 Task: For heading Use Georgia with blue  colour & bold.  font size for heading26,  'Change the font style of data to'Georgia and font size to 18,  Change the alignment of both headline & data to Align right In the sheet  BankTransactions templatesbook
Action: Mouse moved to (132, 153)
Screenshot: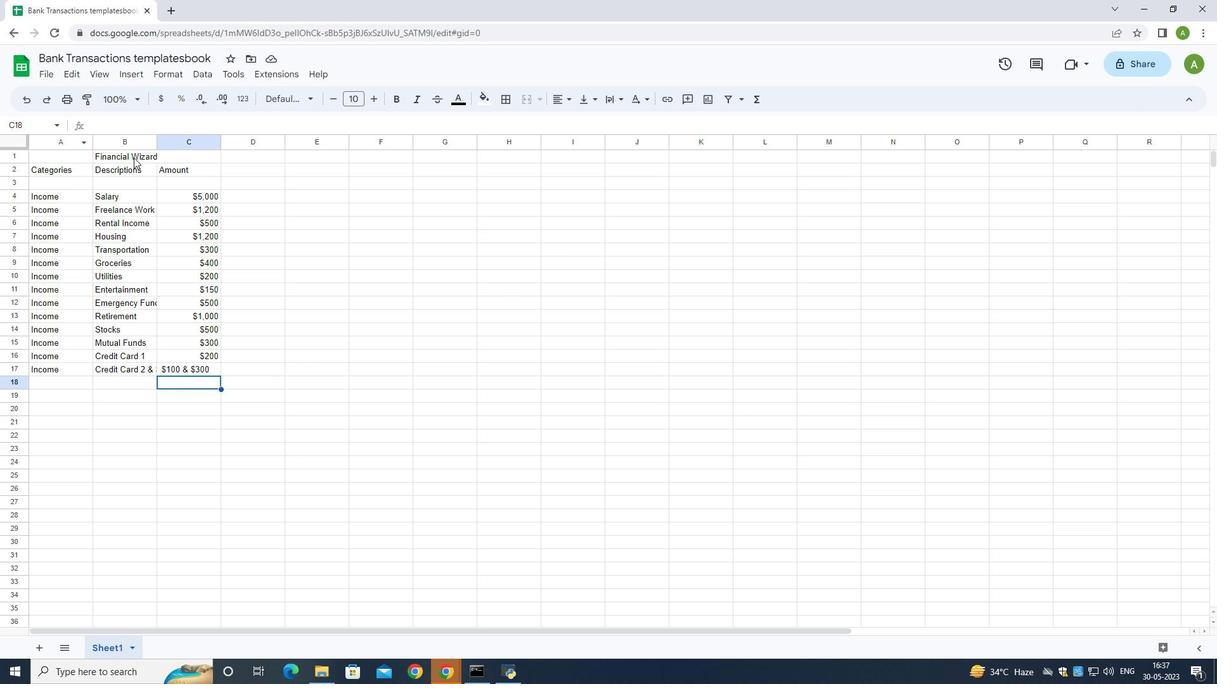 
Action: Mouse pressed left at (132, 153)
Screenshot: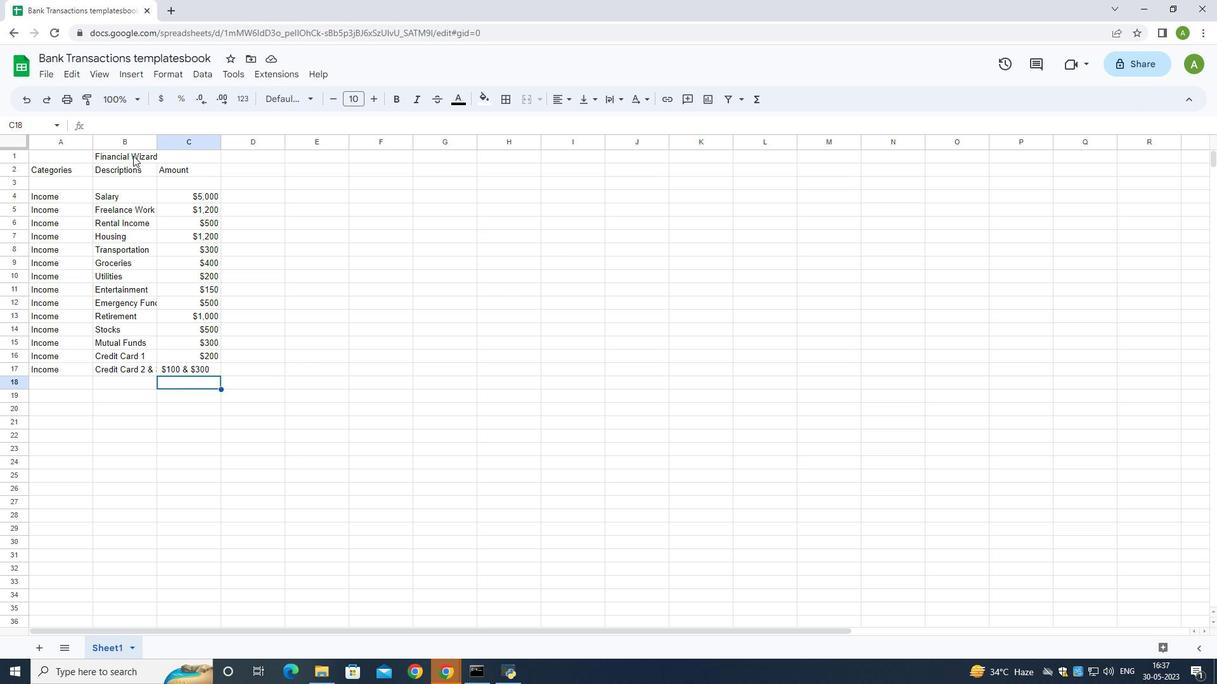 
Action: Mouse moved to (299, 97)
Screenshot: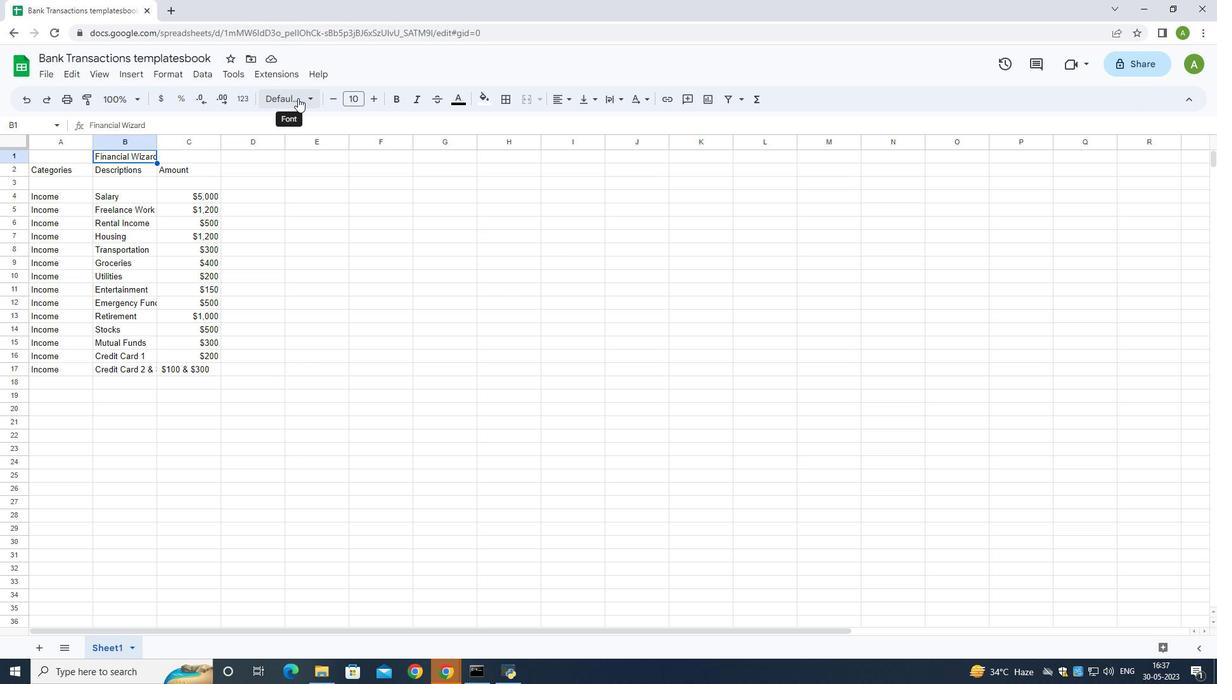 
Action: Mouse pressed left at (299, 97)
Screenshot: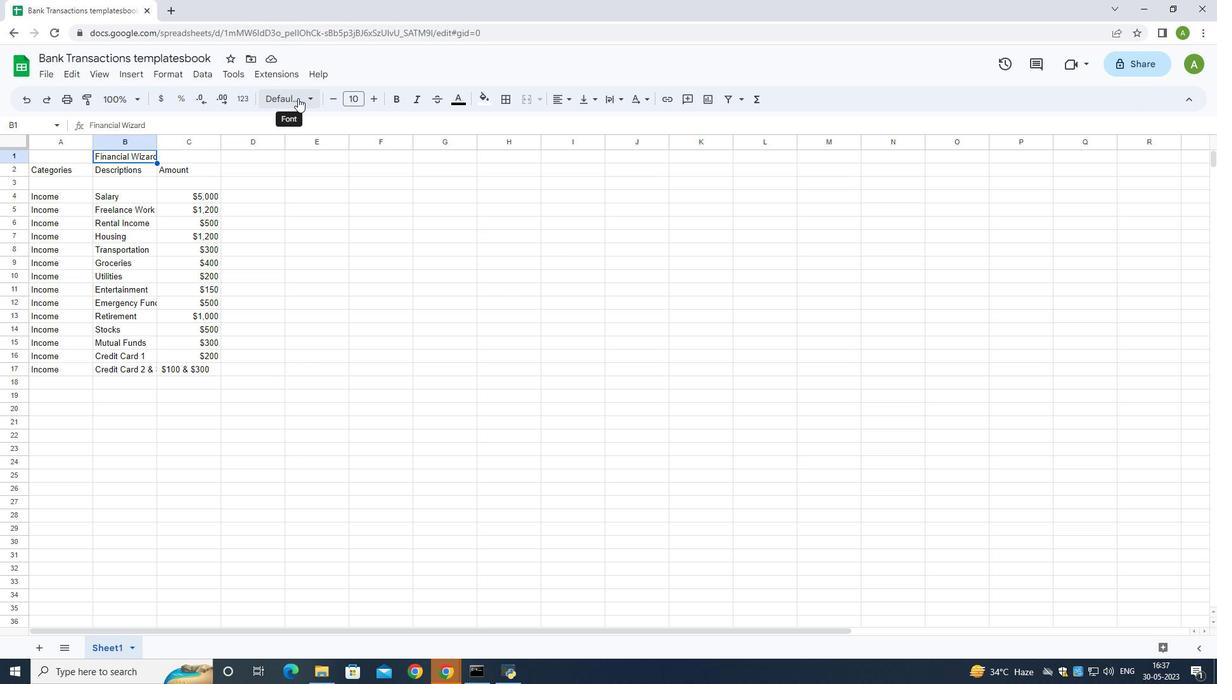 
Action: Mouse moved to (308, 507)
Screenshot: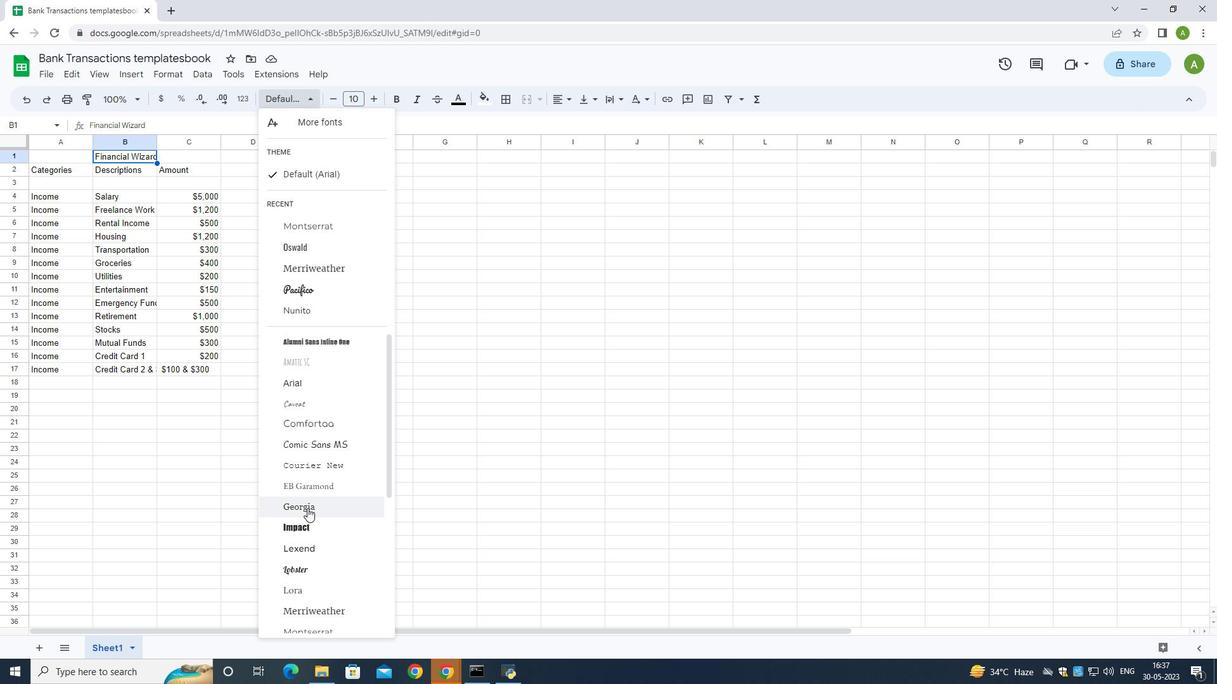 
Action: Mouse pressed left at (308, 507)
Screenshot: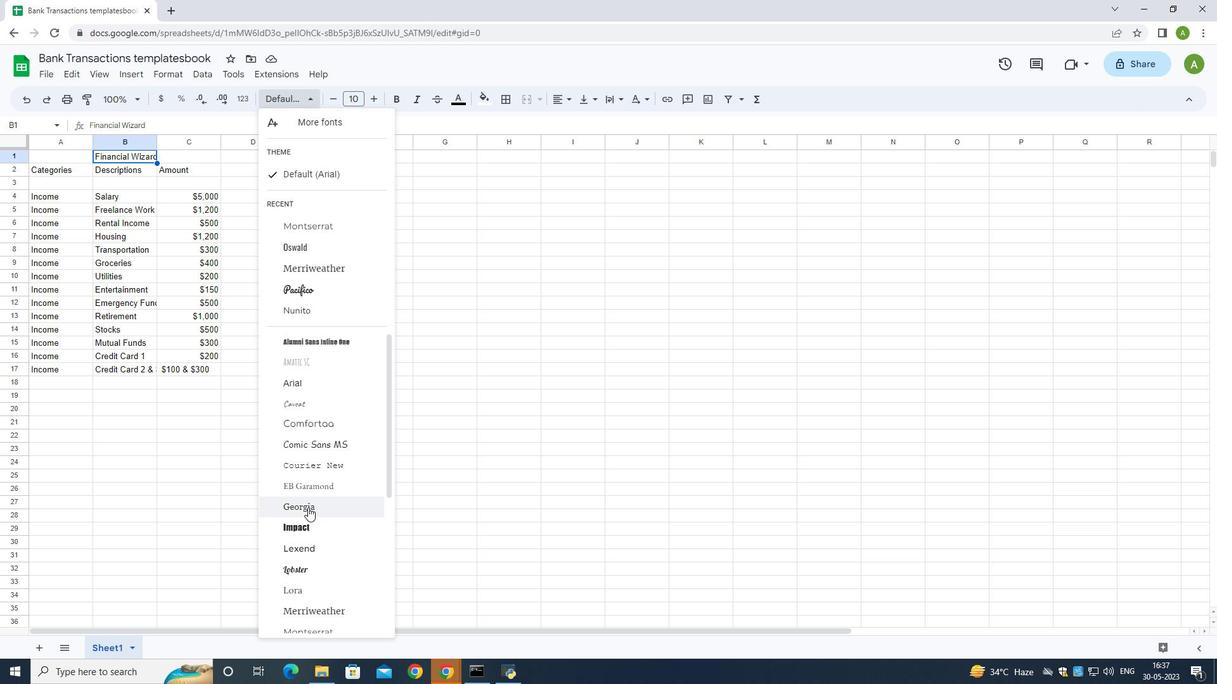 
Action: Mouse moved to (453, 109)
Screenshot: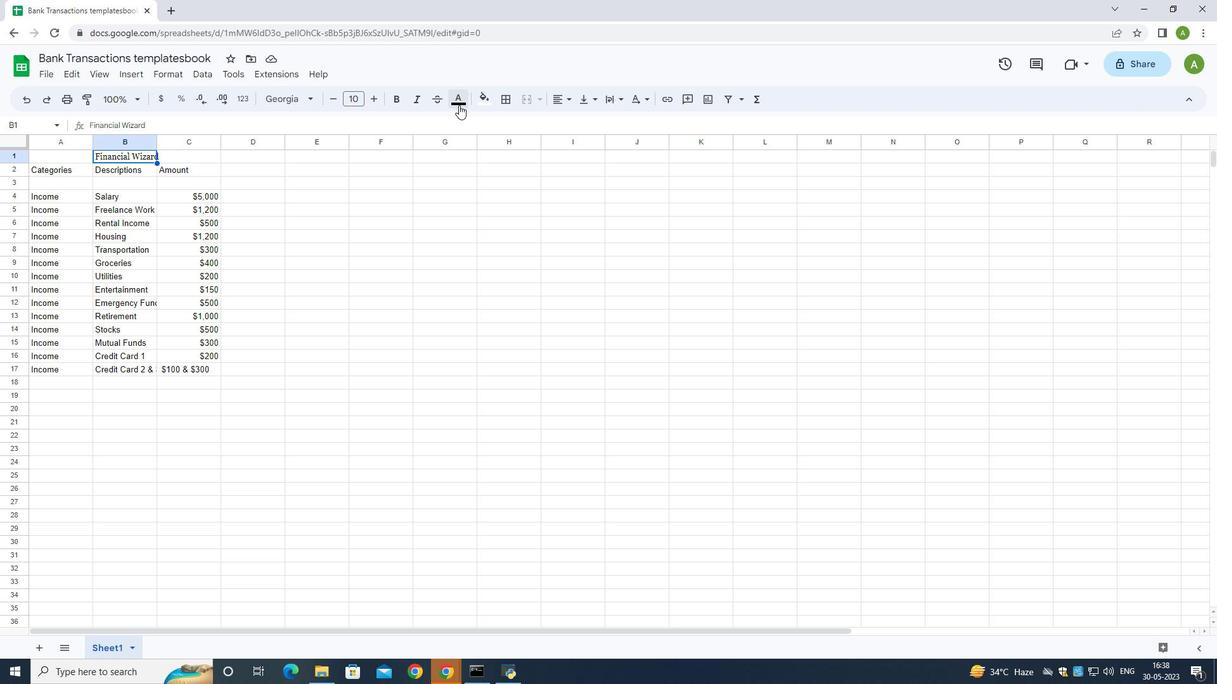 
Action: Mouse pressed left at (453, 109)
Screenshot: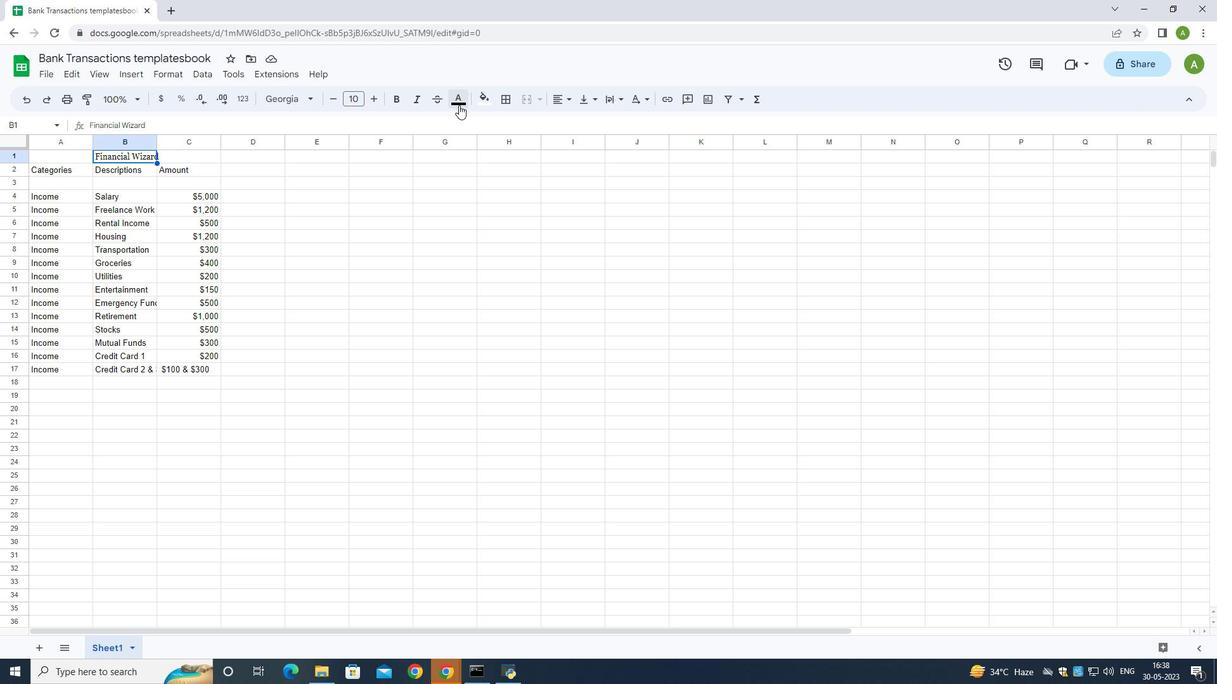 
Action: Mouse moved to (544, 212)
Screenshot: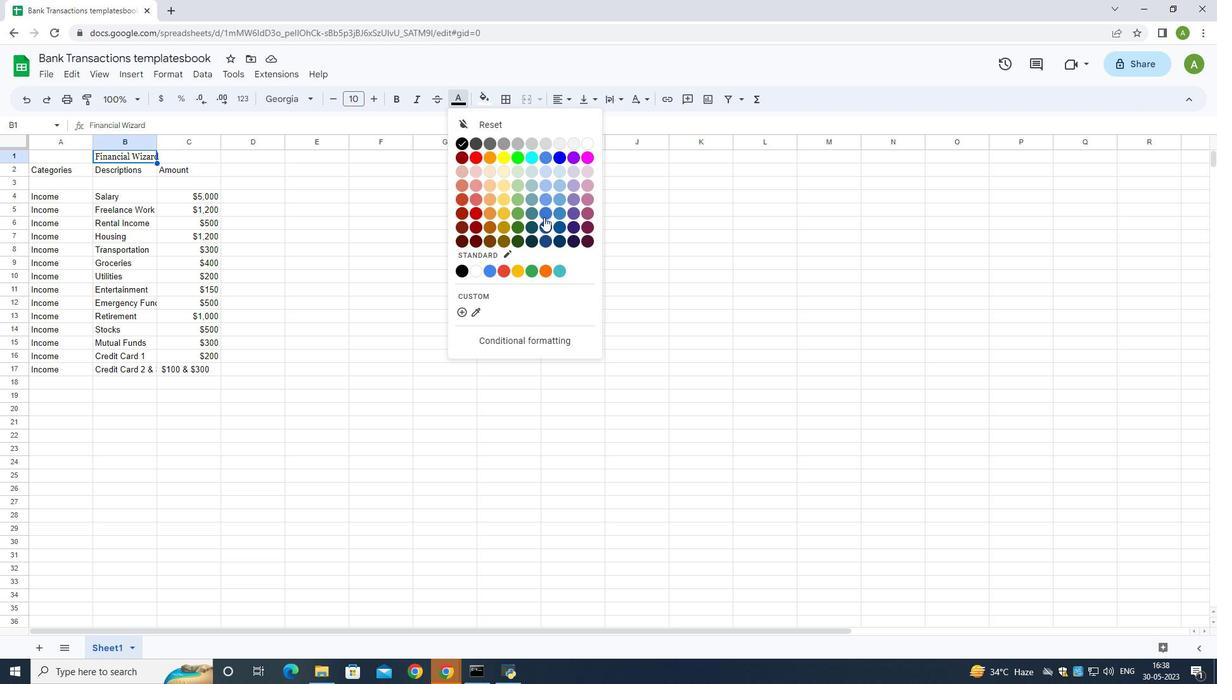 
Action: Mouse pressed left at (544, 212)
Screenshot: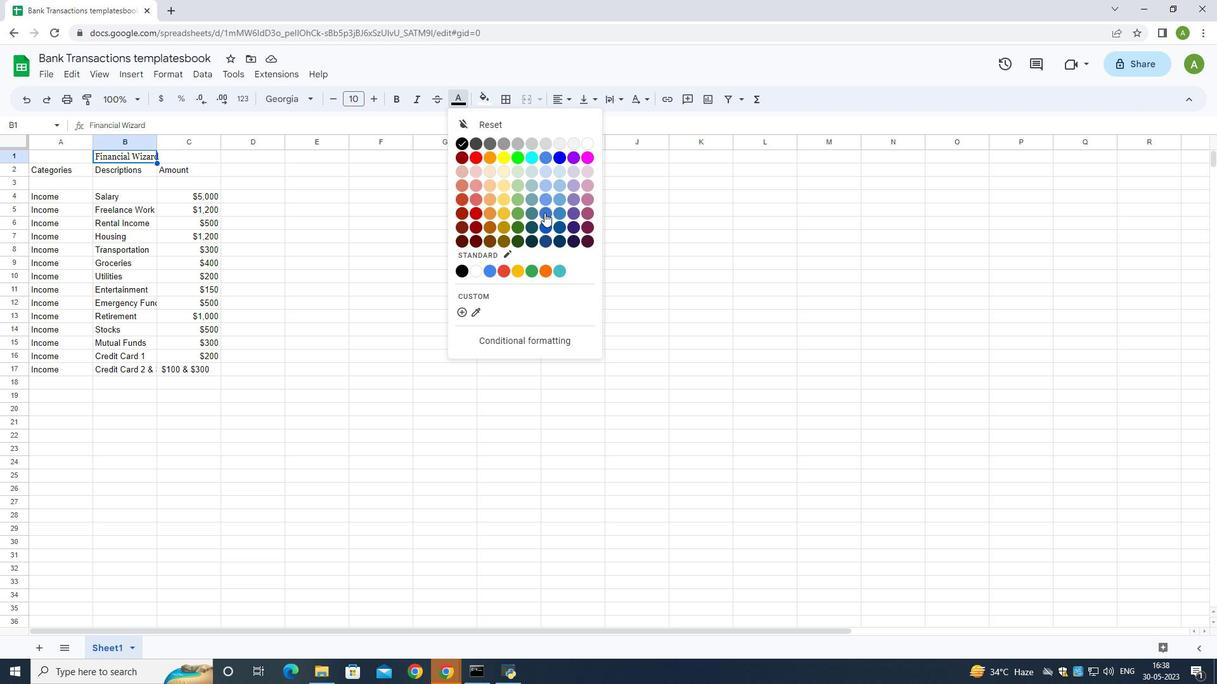
Action: Mouse moved to (165, 73)
Screenshot: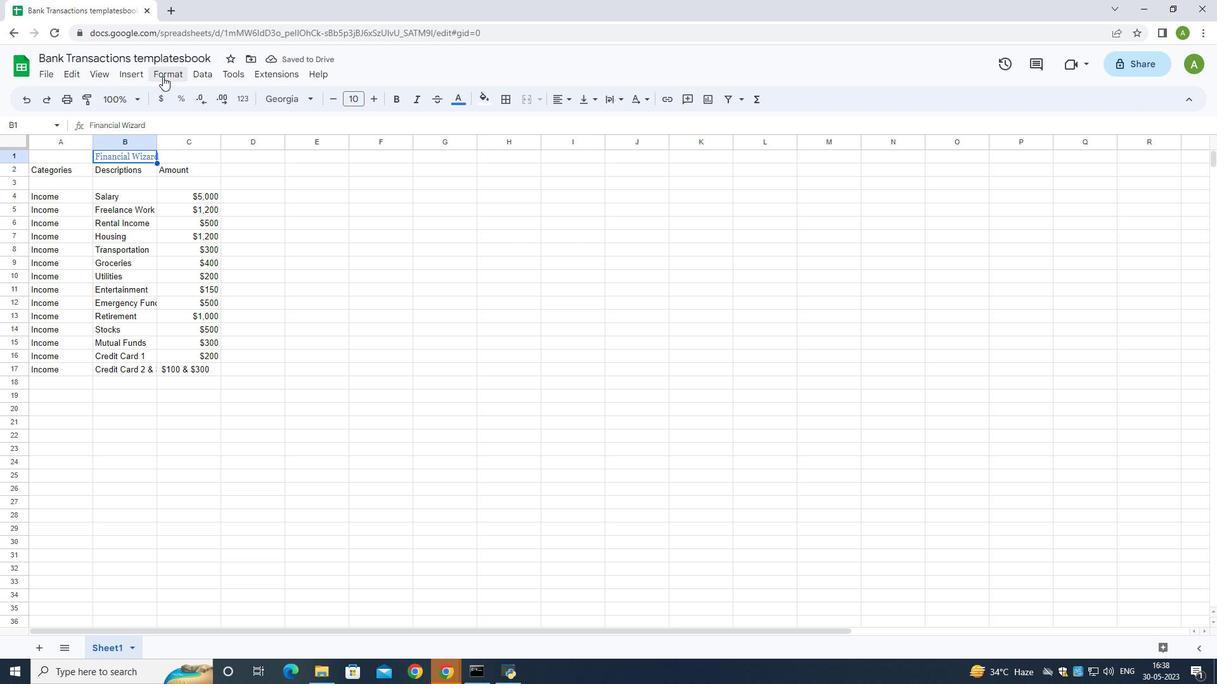 
Action: Mouse pressed left at (165, 73)
Screenshot: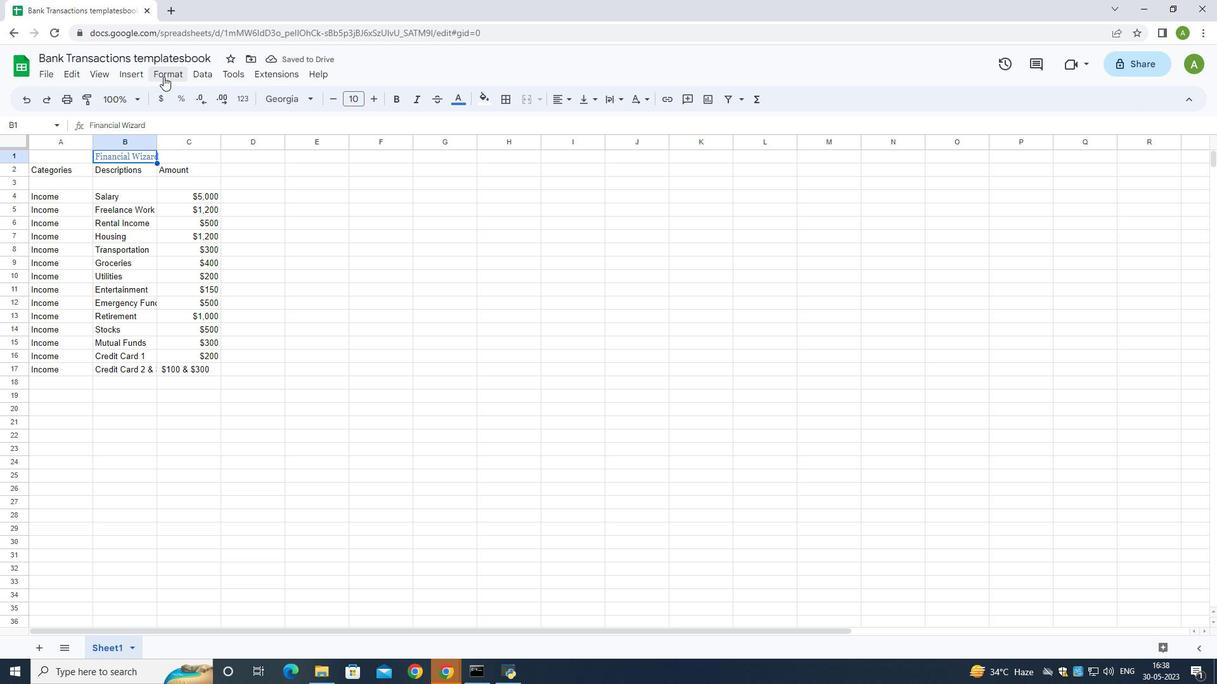 
Action: Mouse moved to (382, 152)
Screenshot: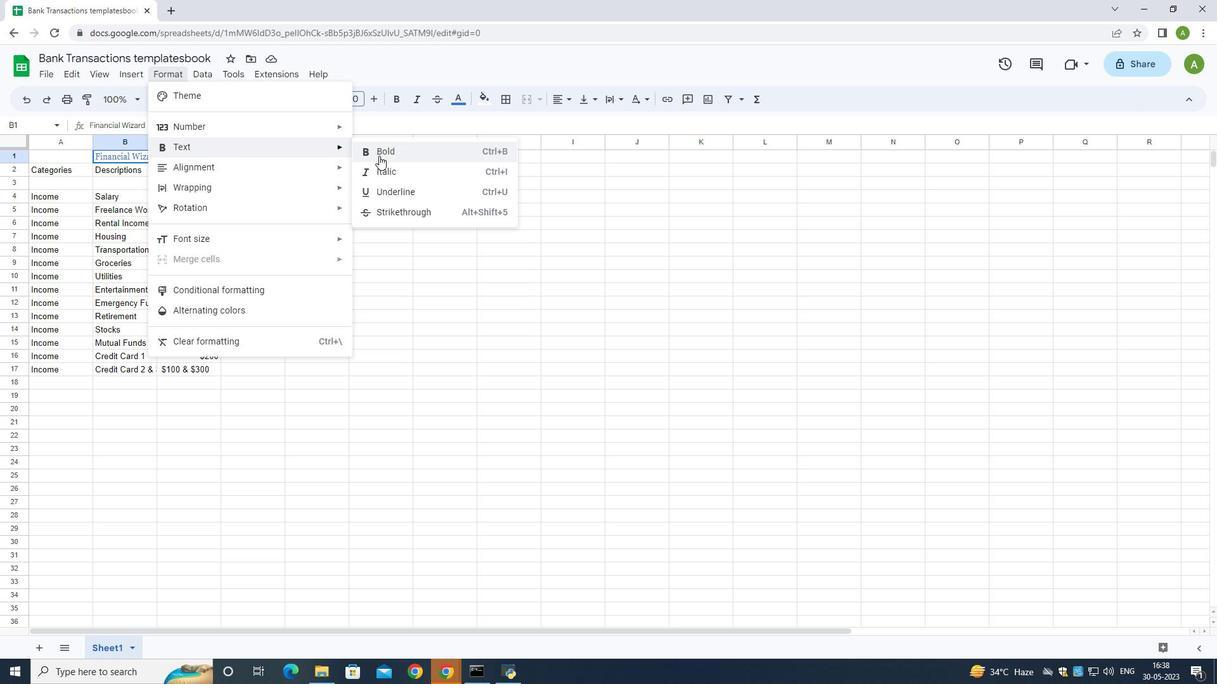 
Action: Mouse pressed left at (382, 152)
Screenshot: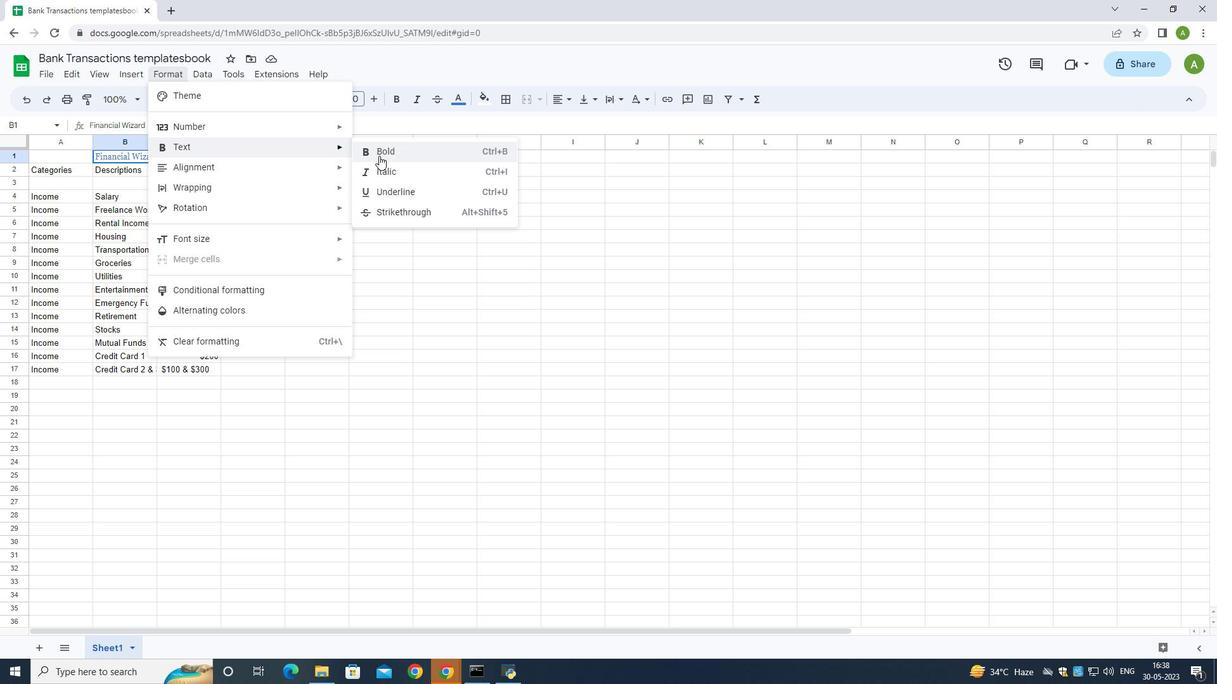 
Action: Mouse moved to (373, 101)
Screenshot: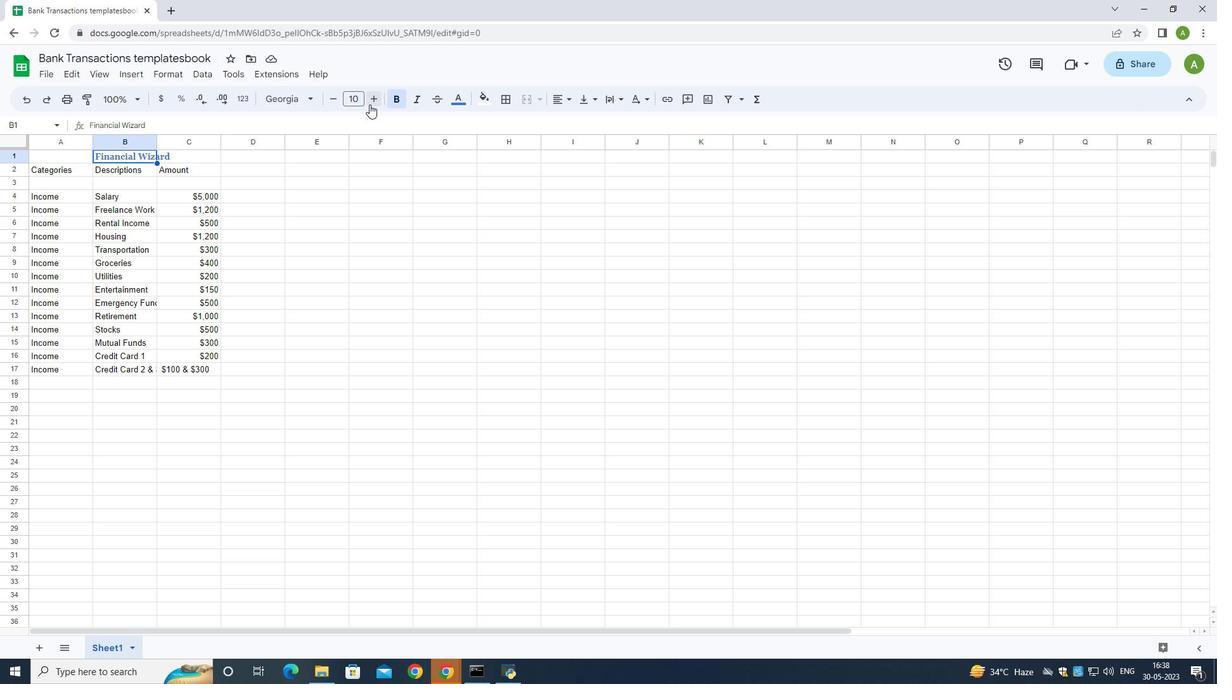 
Action: Mouse pressed left at (373, 101)
Screenshot: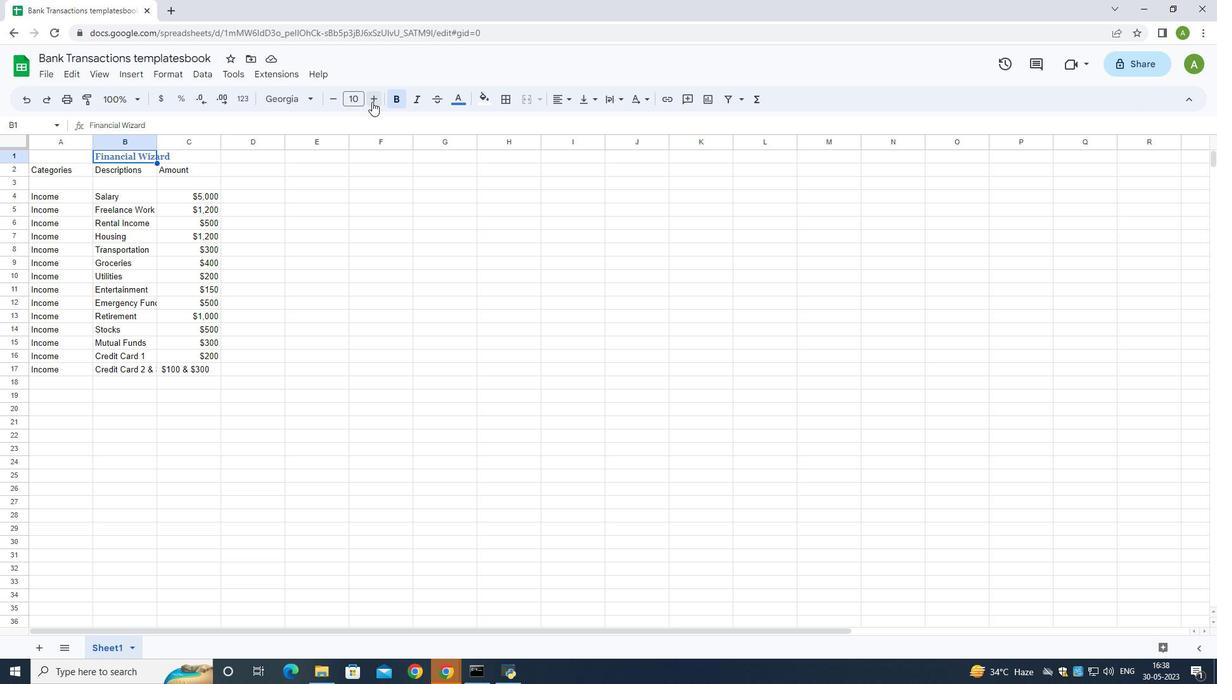 
Action: Mouse pressed left at (373, 101)
Screenshot: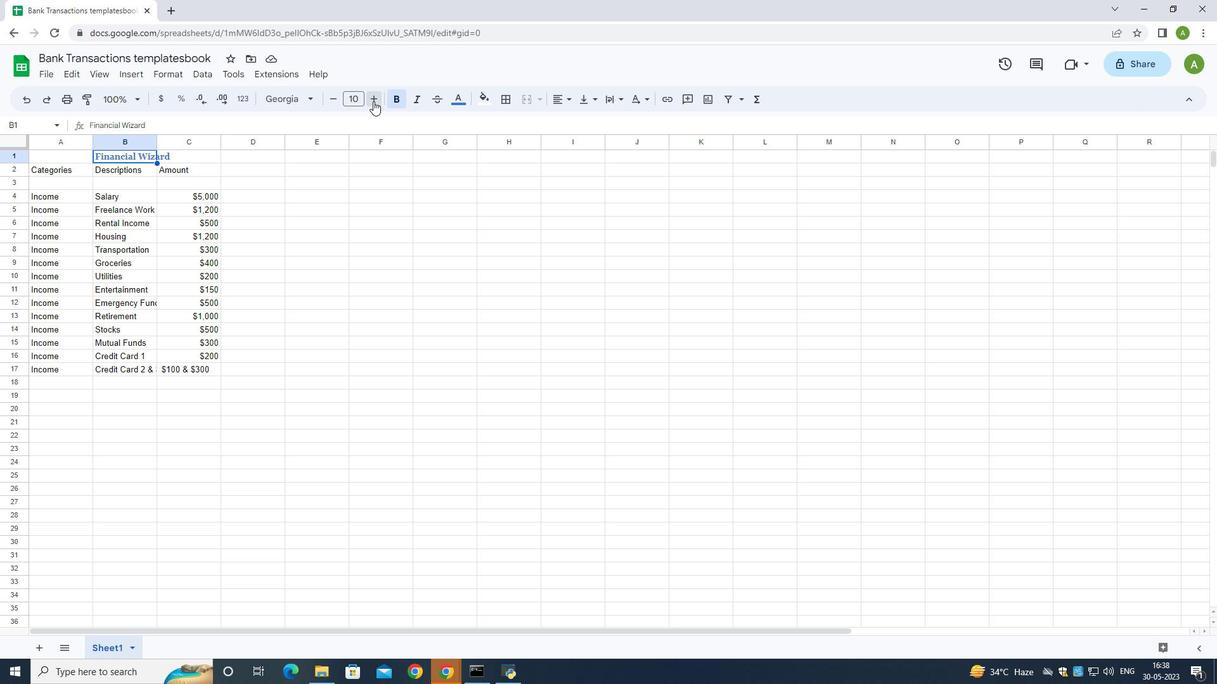 
Action: Mouse pressed left at (373, 101)
Screenshot: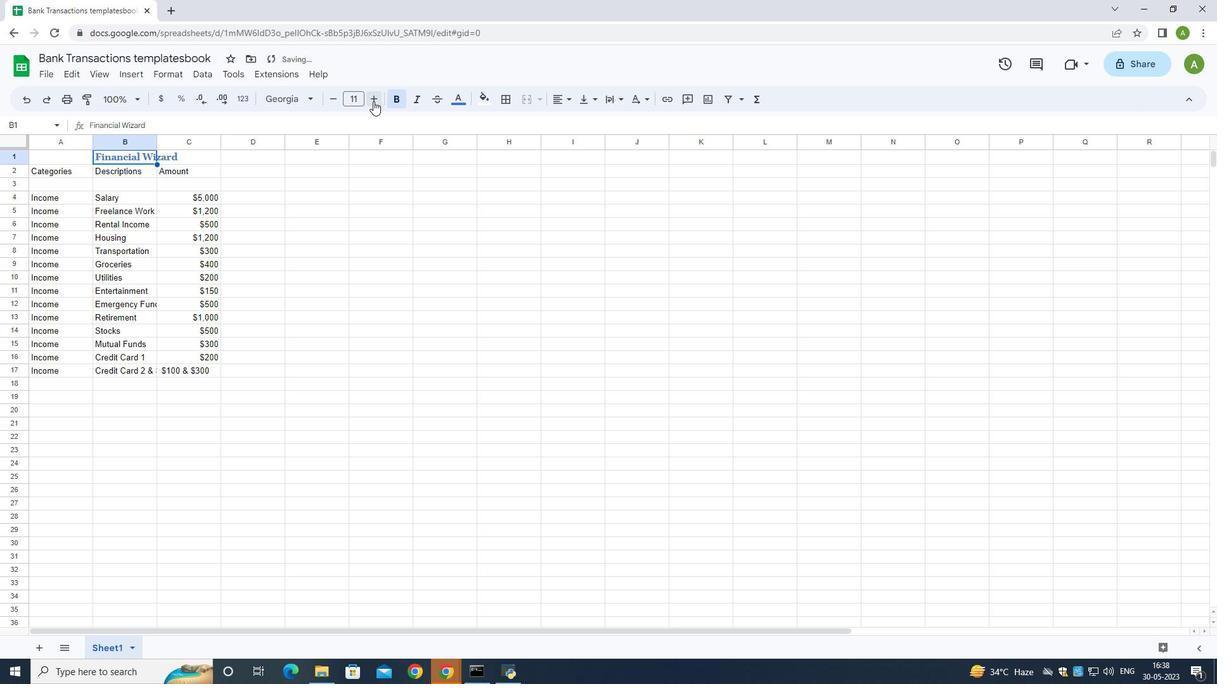 
Action: Mouse pressed left at (373, 101)
Screenshot: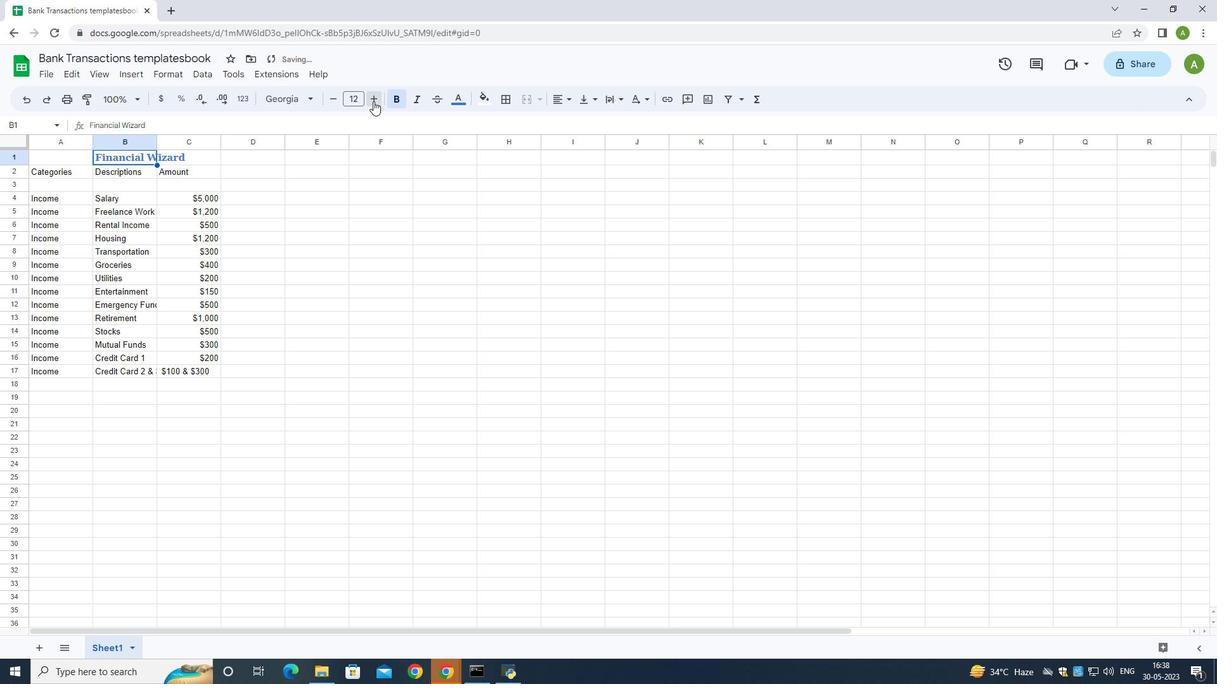 
Action: Mouse pressed left at (373, 101)
Screenshot: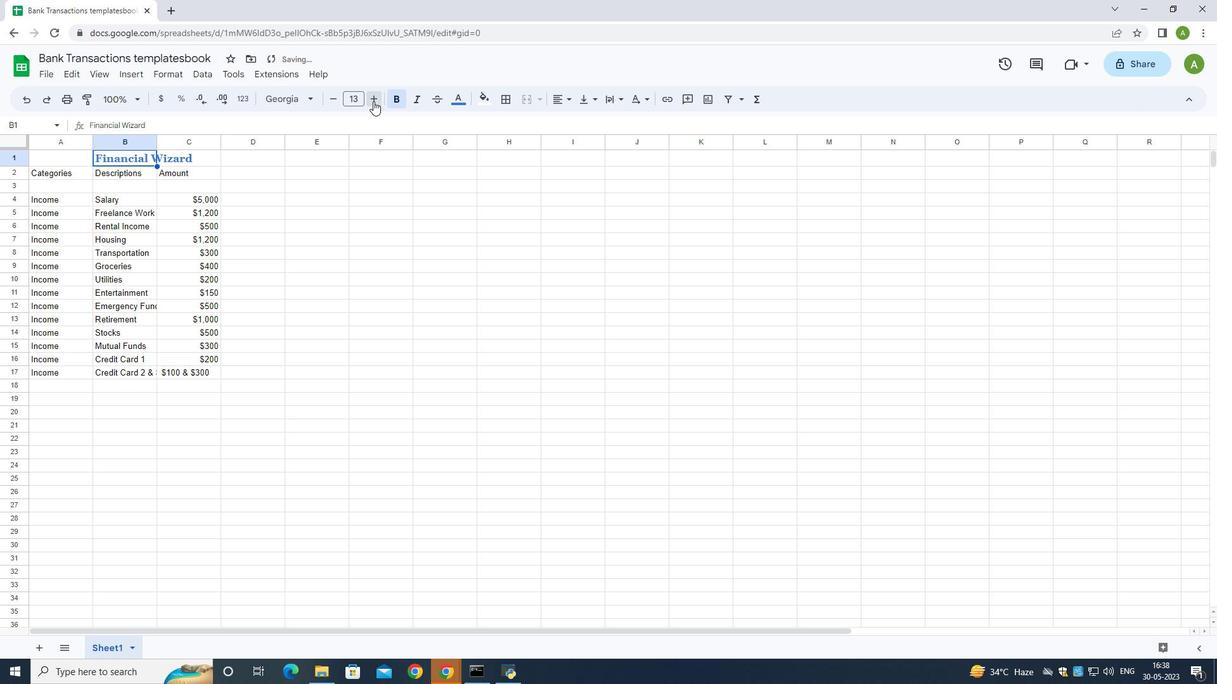 
Action: Mouse pressed left at (373, 101)
Screenshot: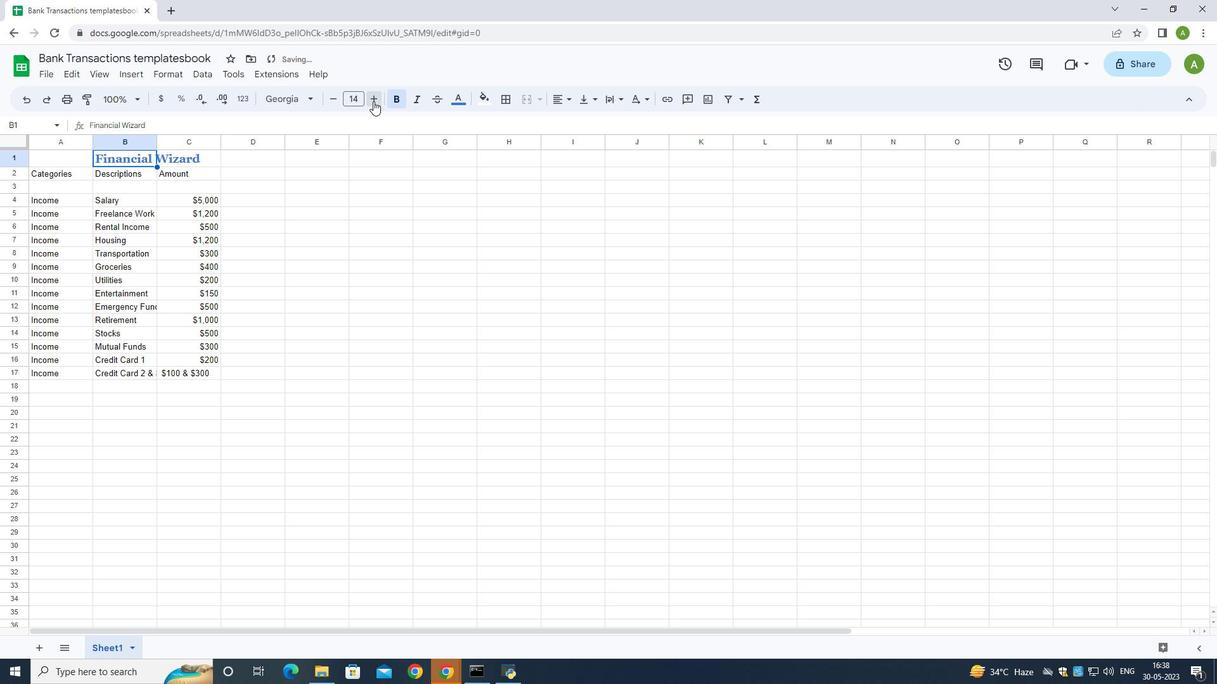 
Action: Mouse pressed left at (373, 101)
Screenshot: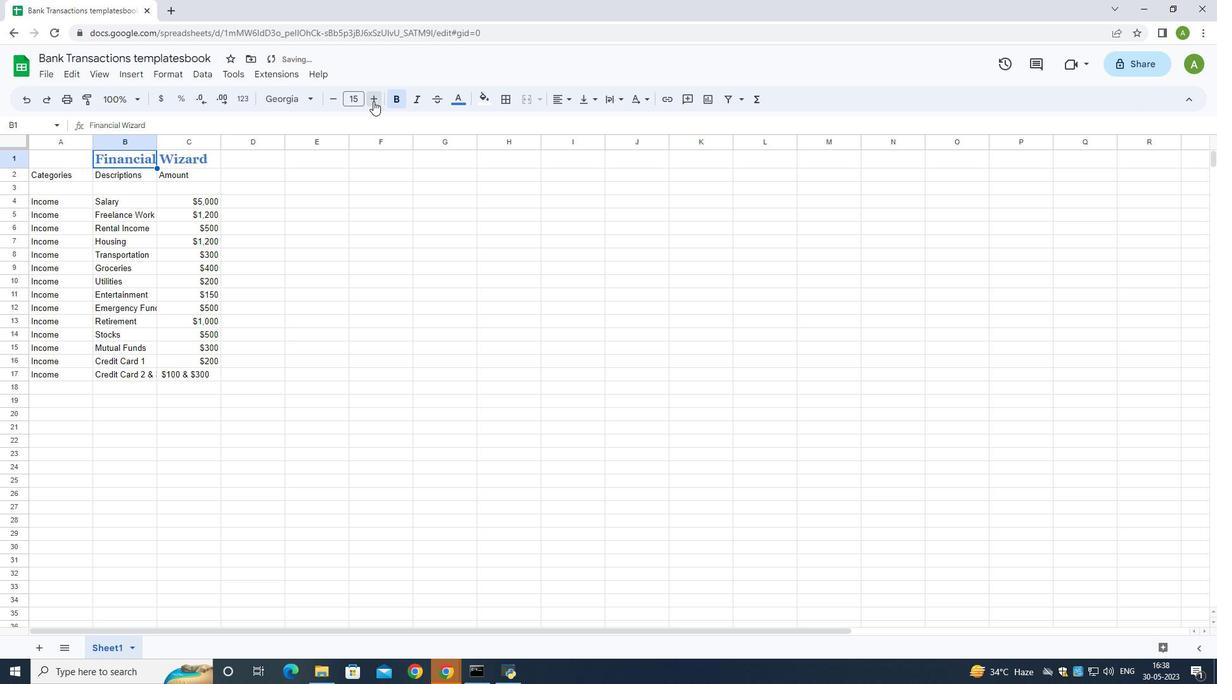 
Action: Mouse pressed left at (373, 101)
Screenshot: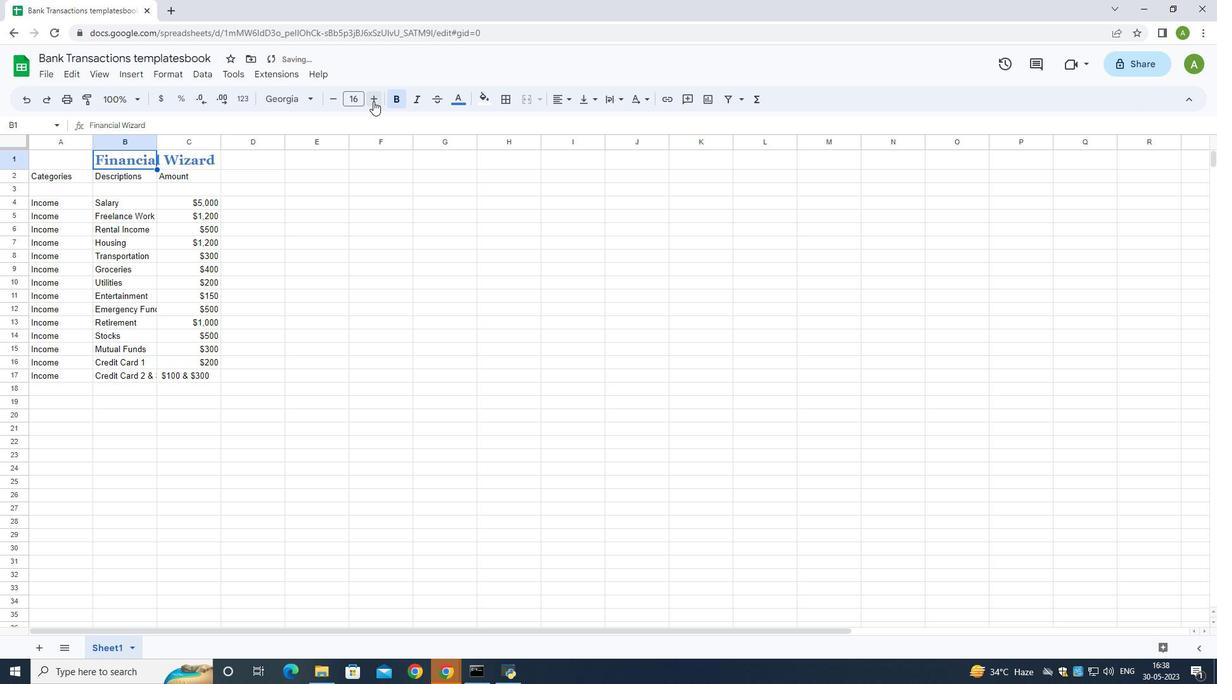 
Action: Mouse pressed left at (373, 101)
Screenshot: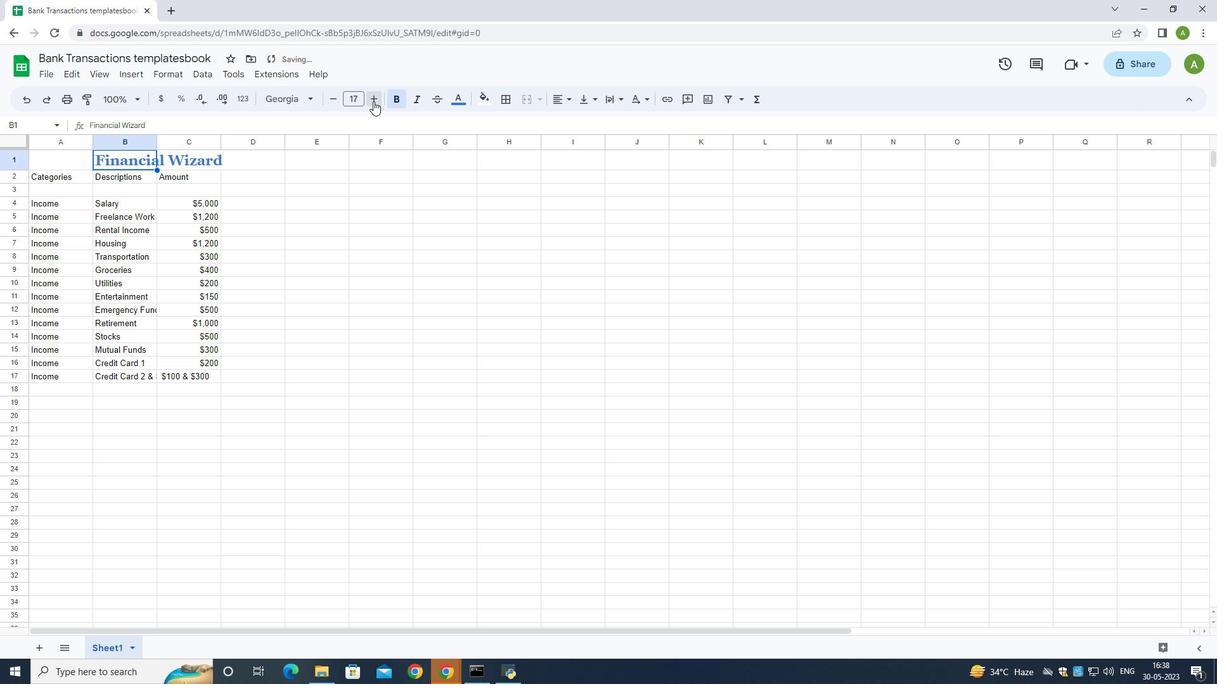 
Action: Mouse pressed left at (373, 101)
Screenshot: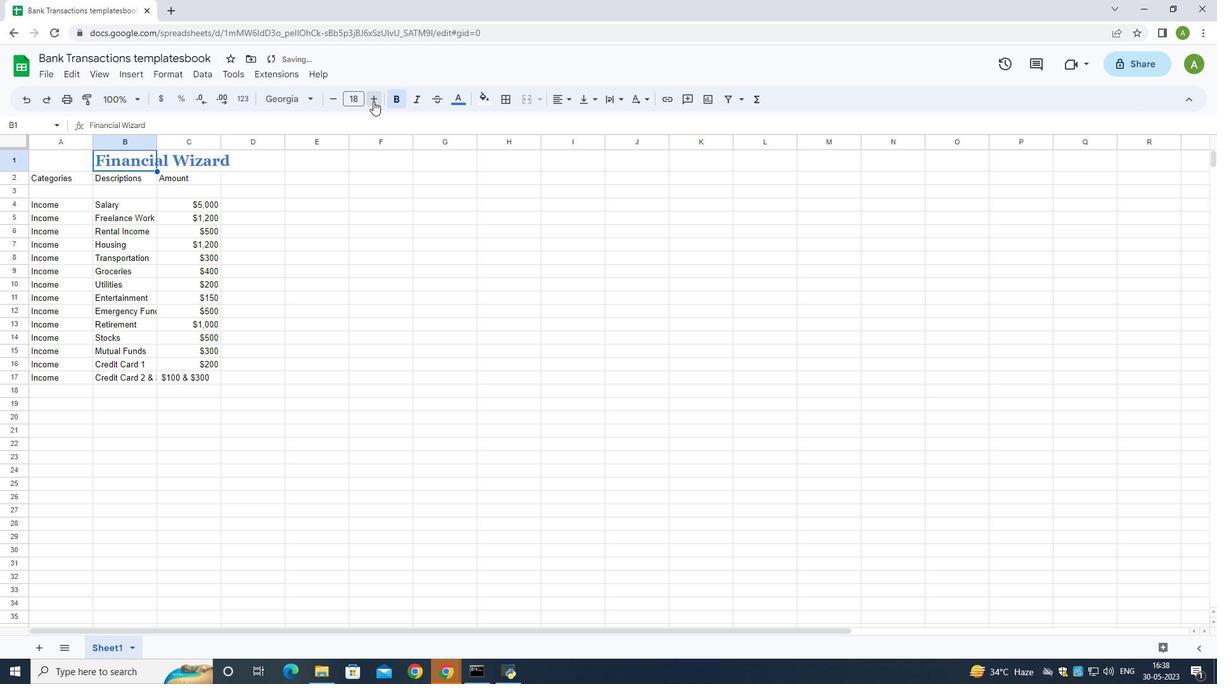 
Action: Mouse pressed left at (373, 101)
Screenshot: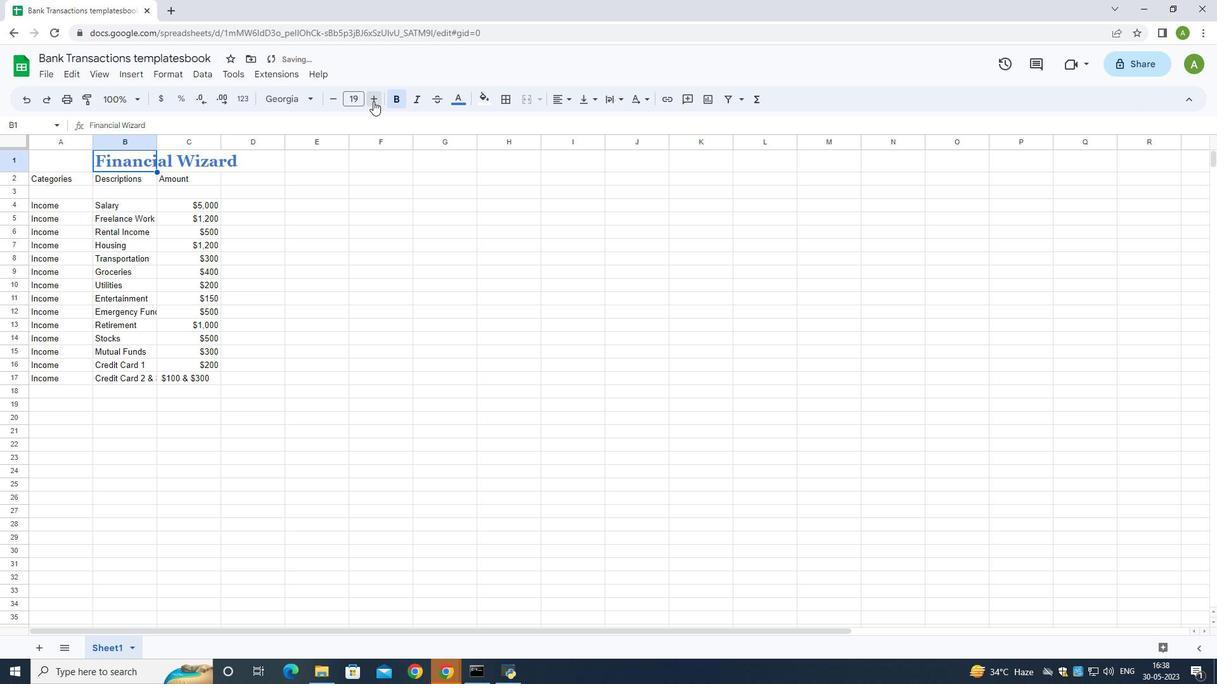 
Action: Mouse pressed left at (373, 101)
Screenshot: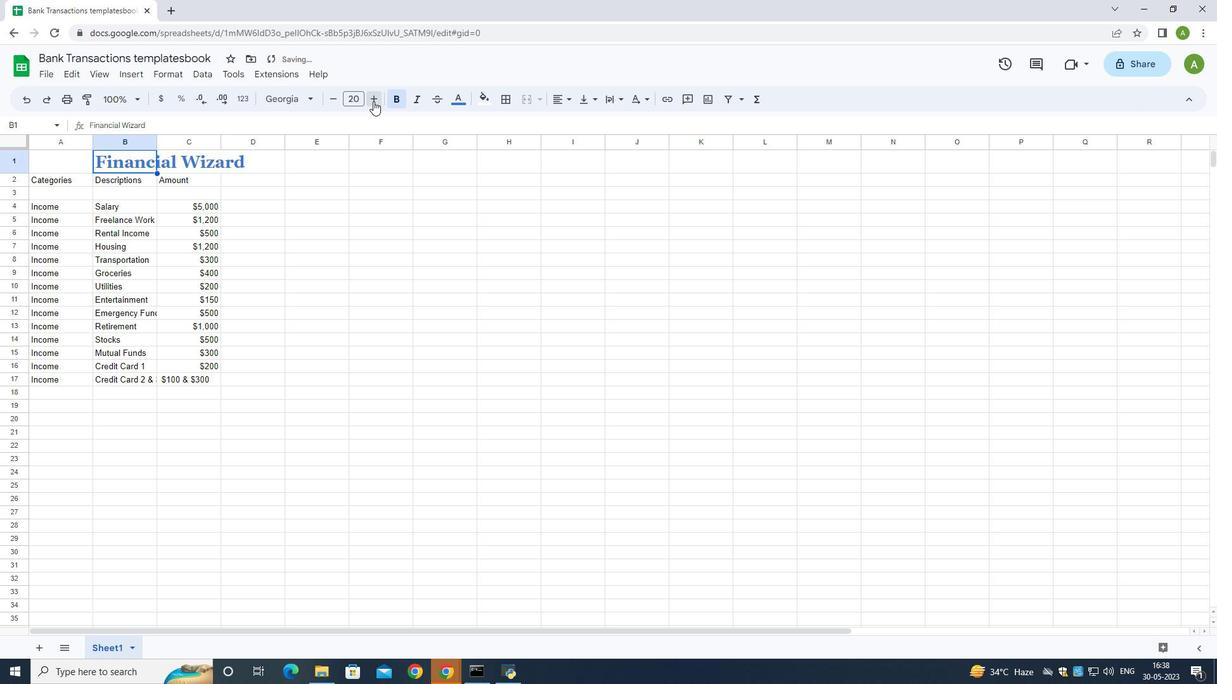 
Action: Mouse pressed left at (373, 101)
Screenshot: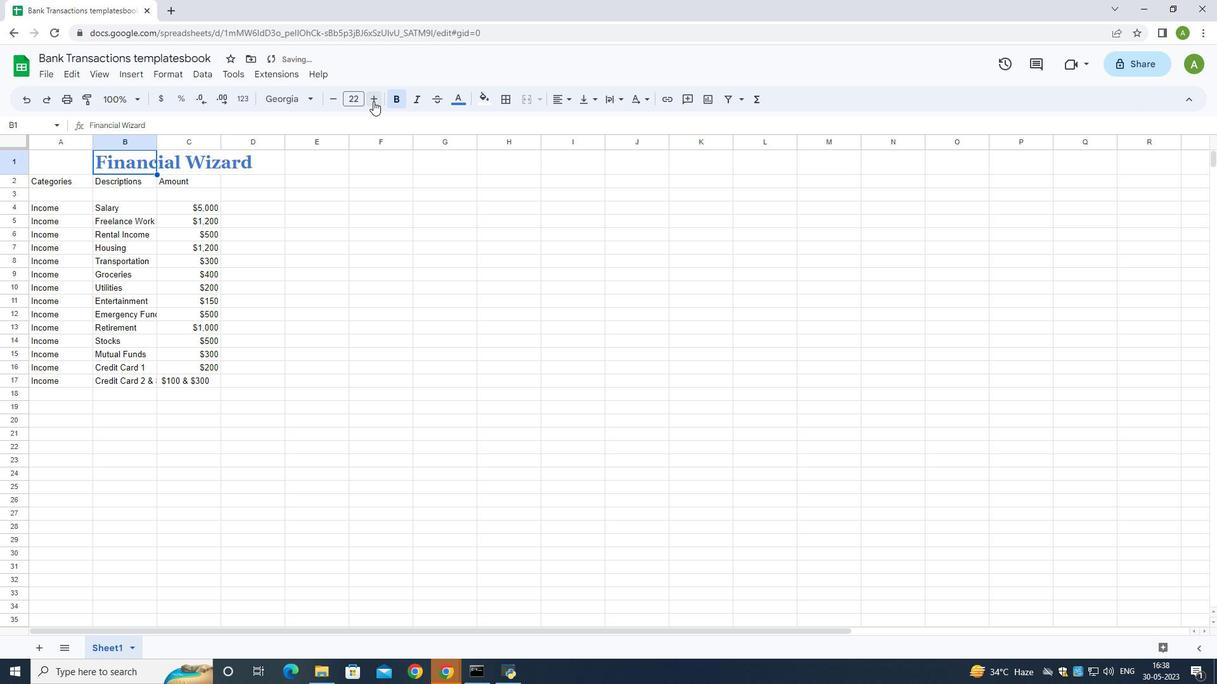 
Action: Mouse pressed left at (373, 101)
Screenshot: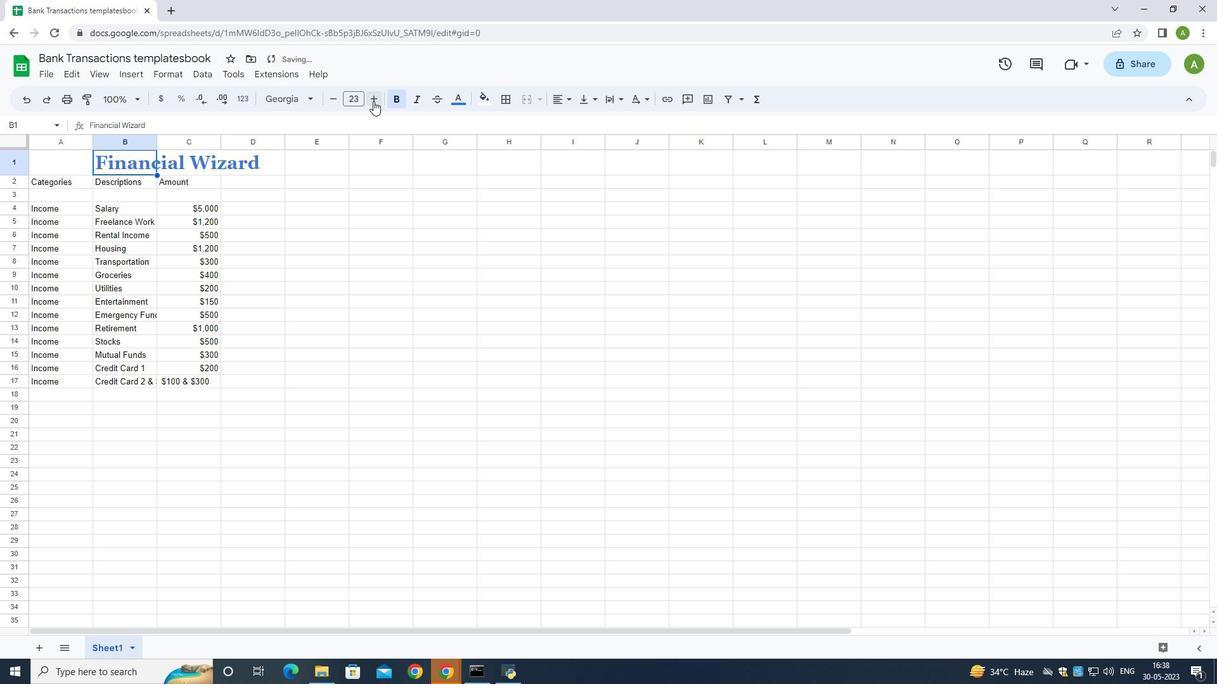 
Action: Mouse pressed left at (373, 101)
Screenshot: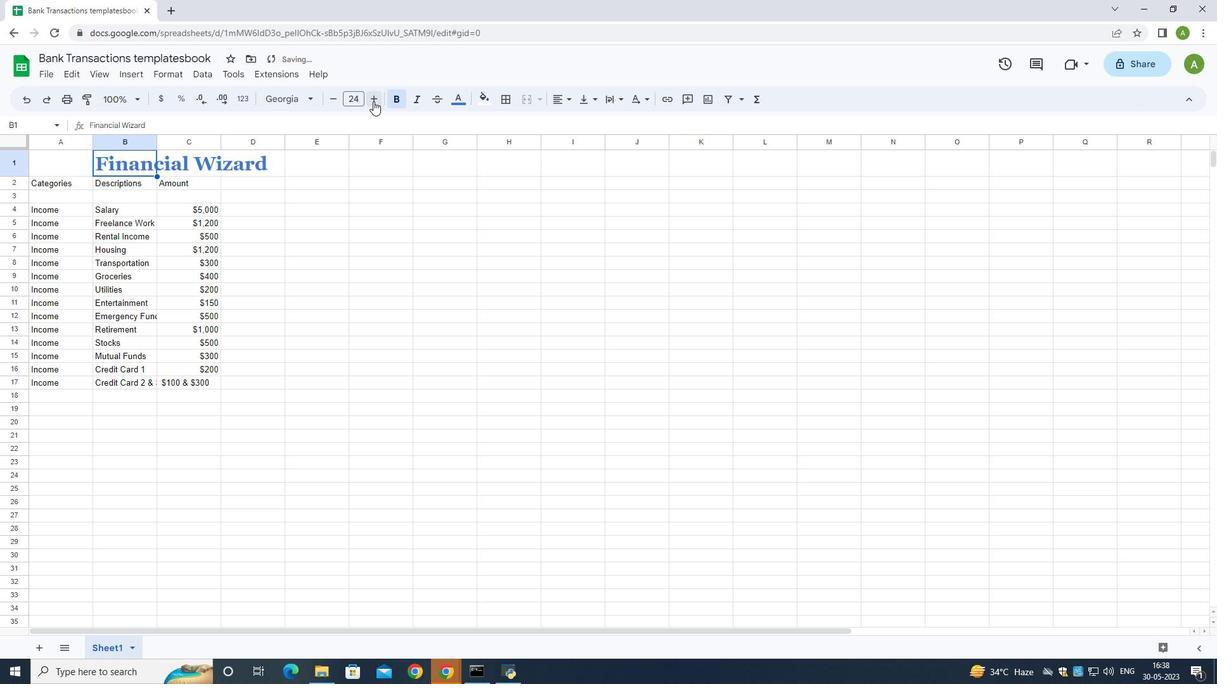 
Action: Mouse pressed left at (373, 101)
Screenshot: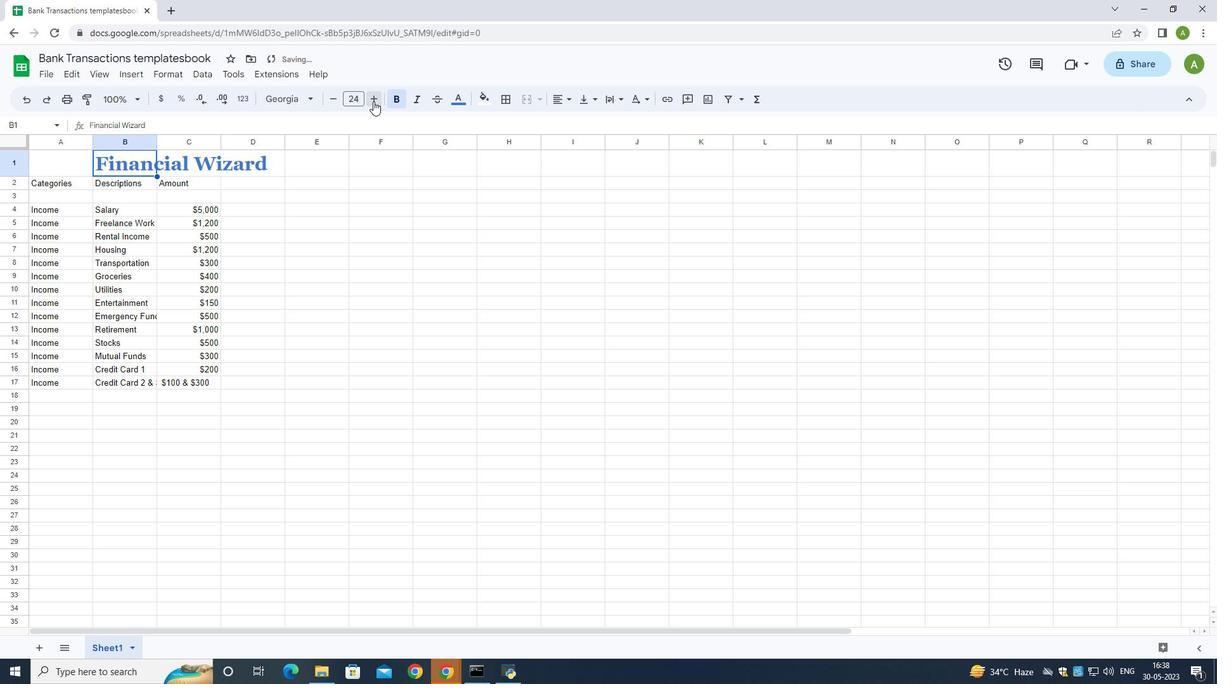 
Action: Mouse moved to (31, 183)
Screenshot: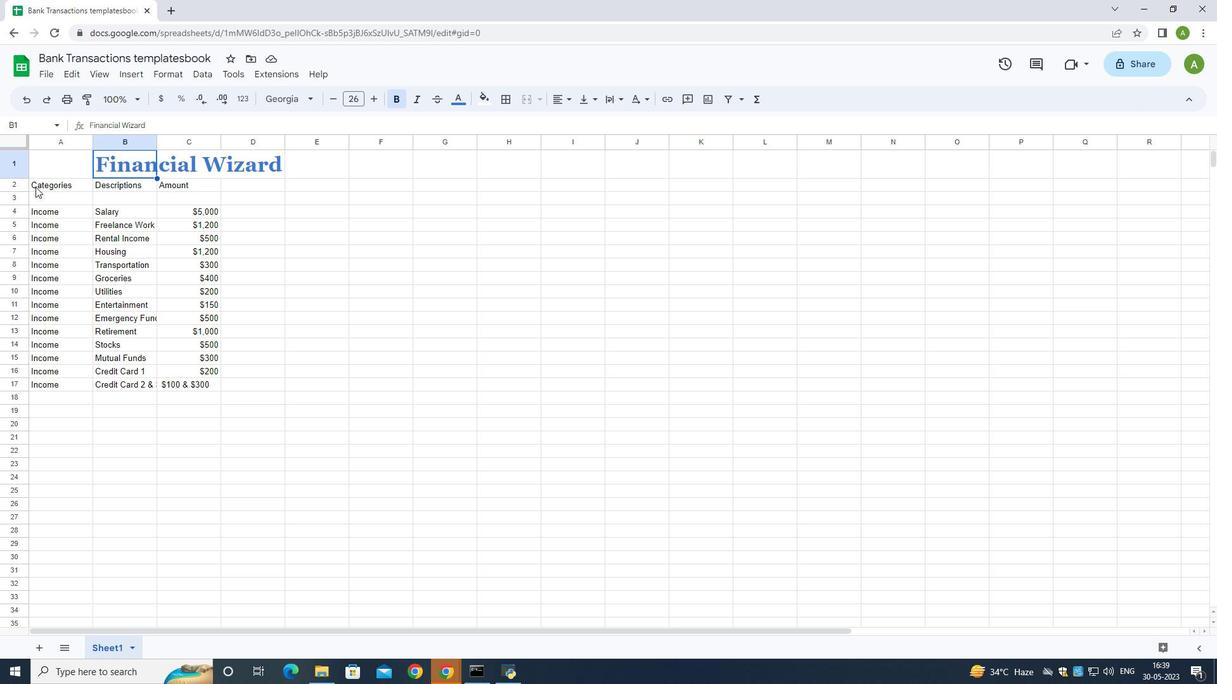 
Action: Mouse pressed left at (31, 183)
Screenshot: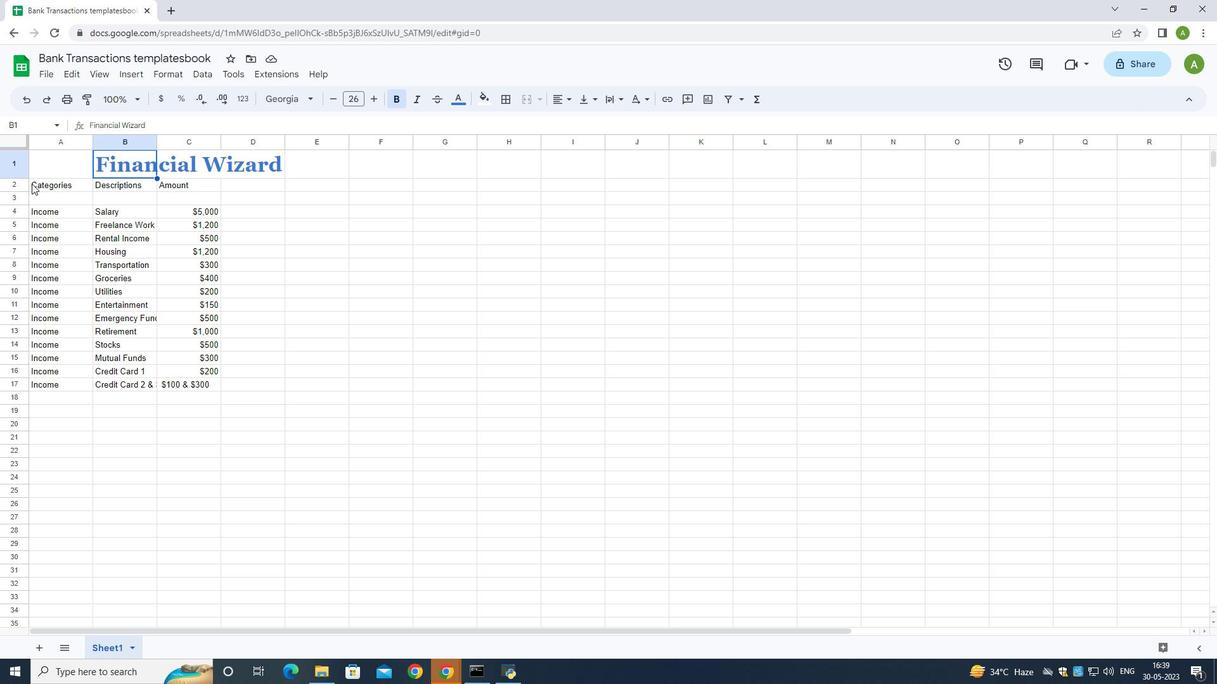 
Action: Mouse moved to (282, 100)
Screenshot: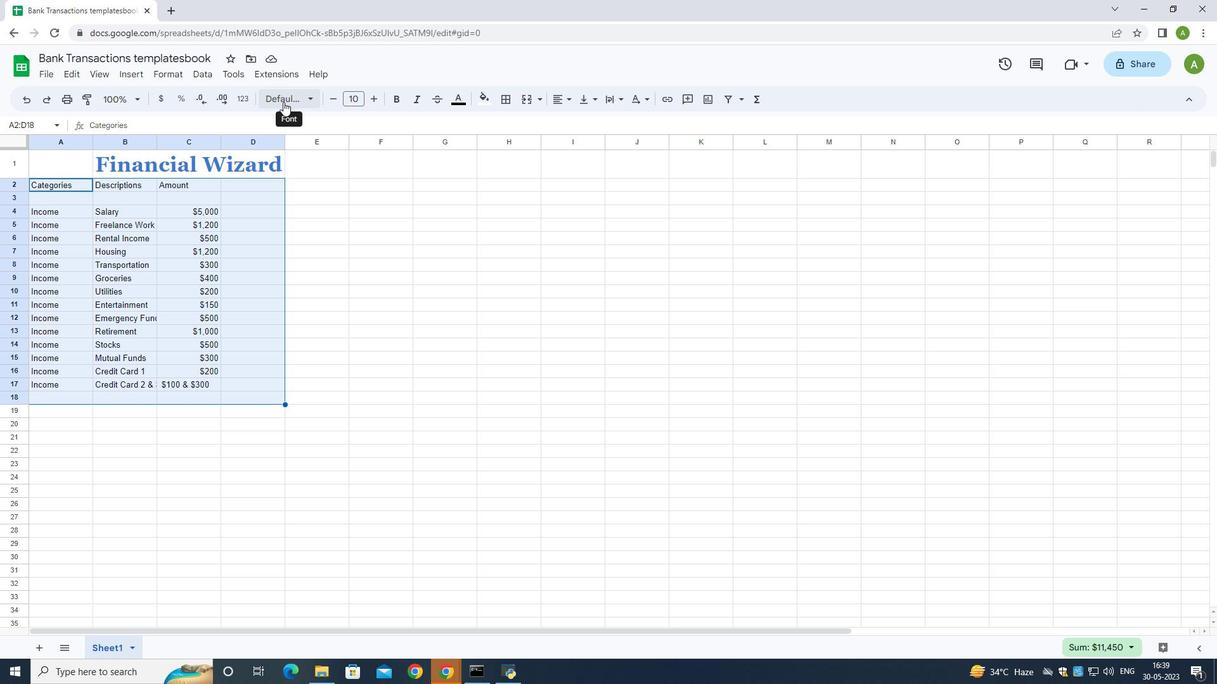 
Action: Mouse pressed left at (282, 100)
Screenshot: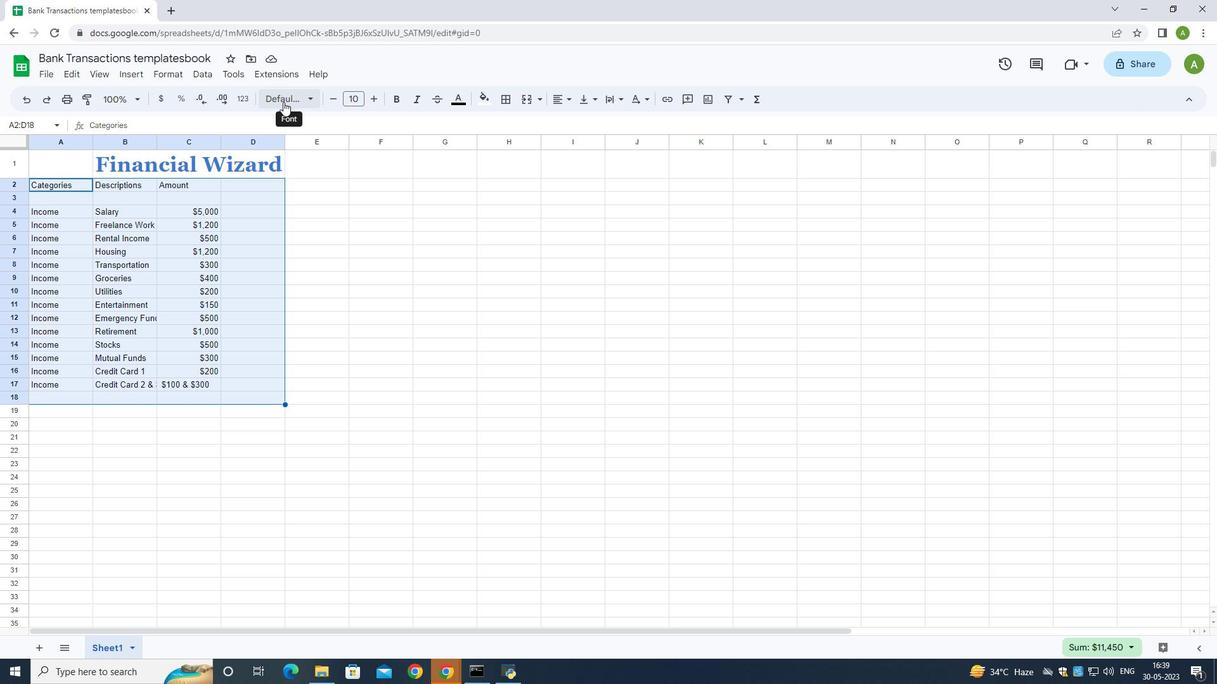 
Action: Mouse moved to (319, 223)
Screenshot: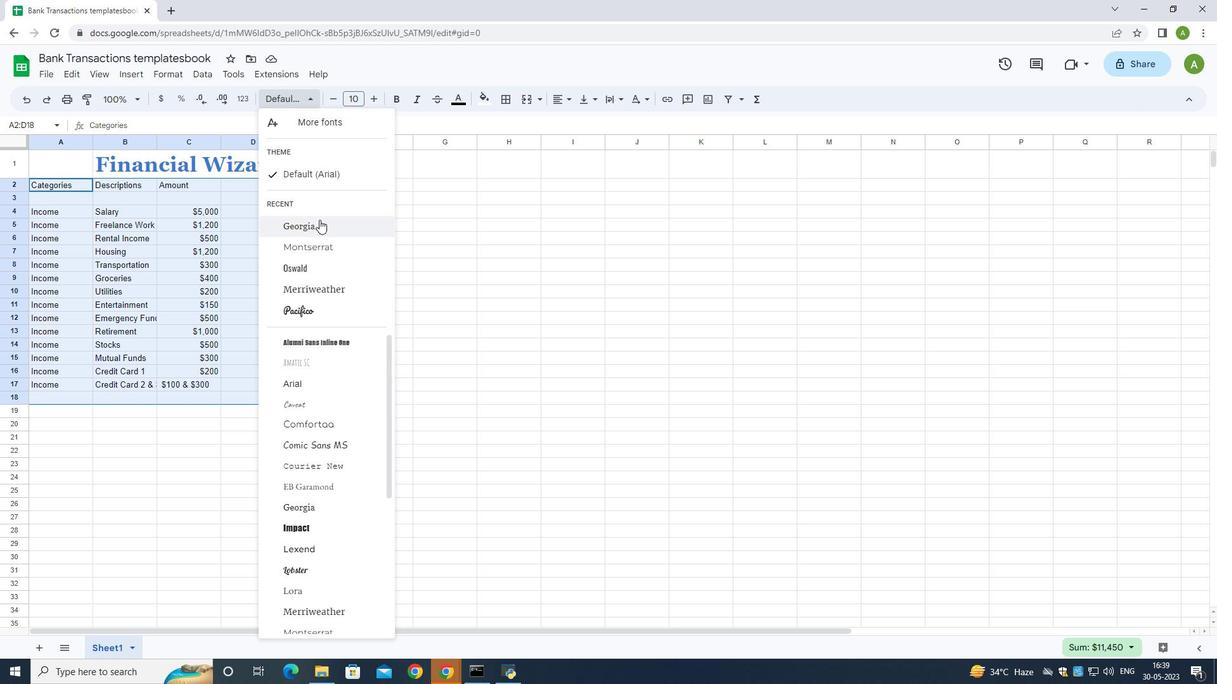 
Action: Mouse pressed left at (319, 223)
Screenshot: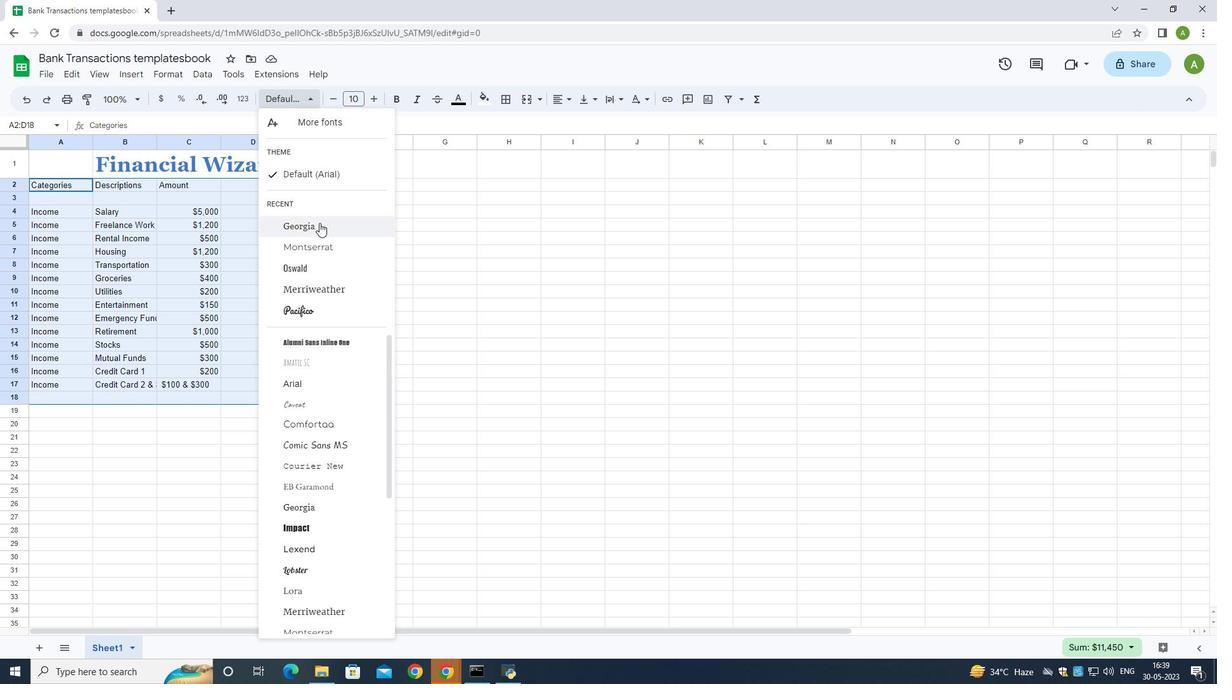 
Action: Mouse moved to (377, 97)
Screenshot: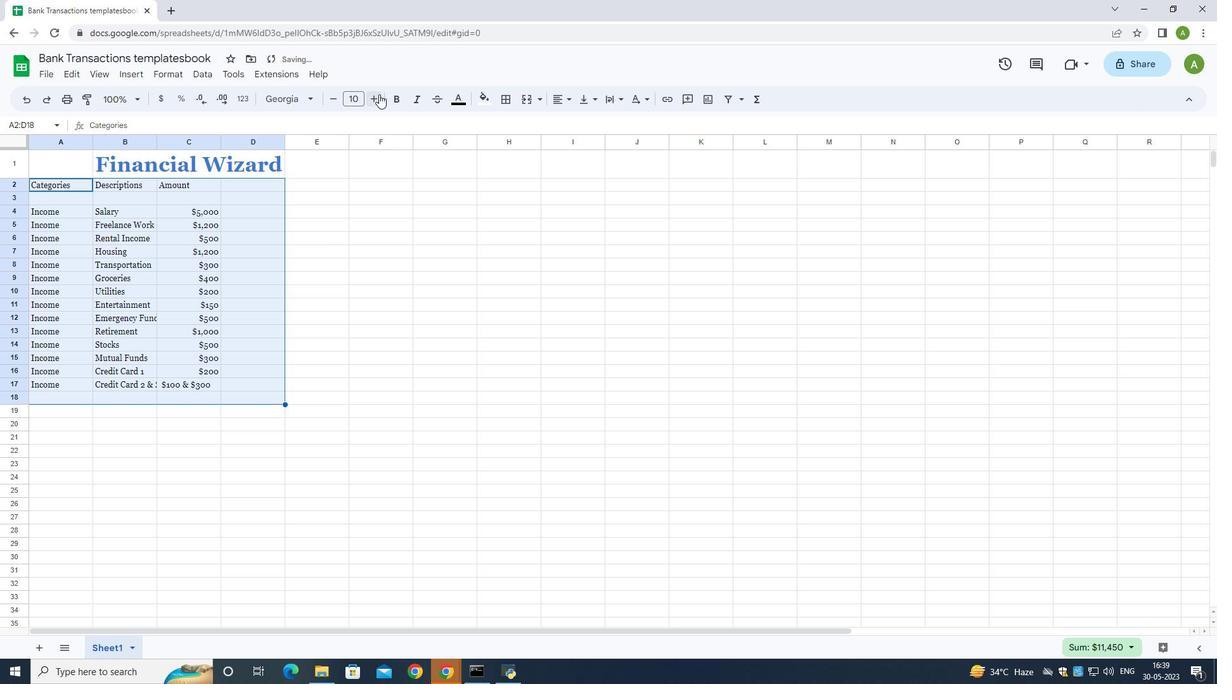 
Action: Mouse pressed left at (377, 97)
Screenshot: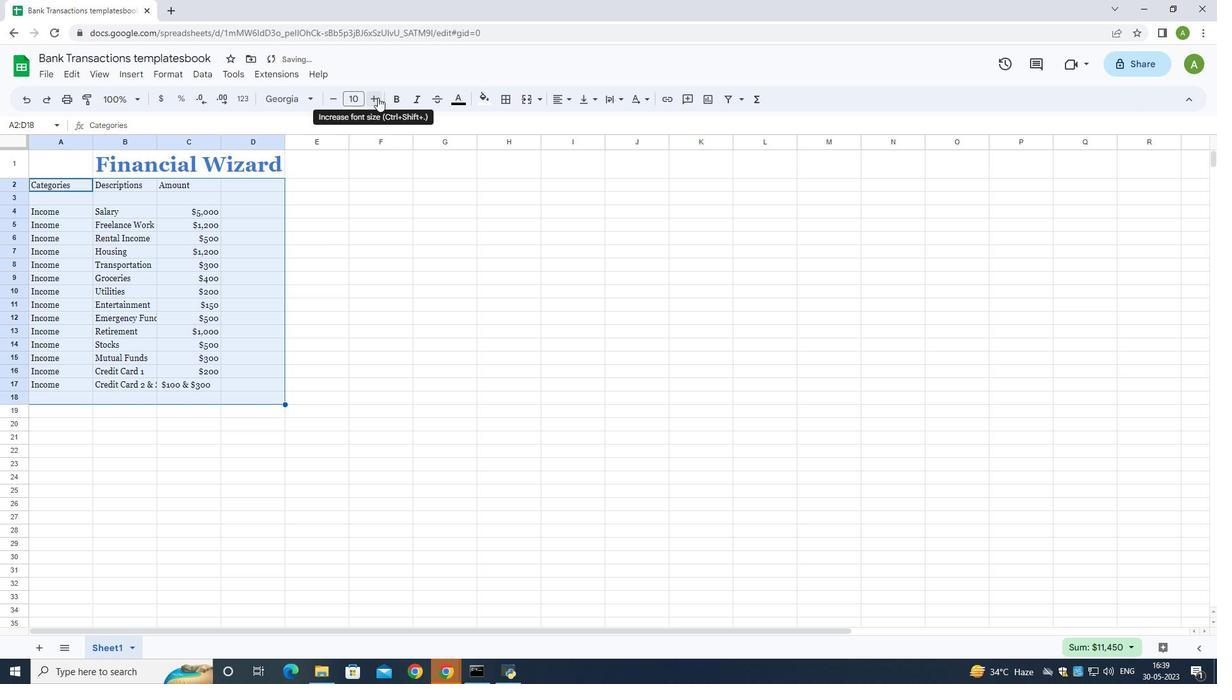 
Action: Mouse pressed left at (377, 97)
Screenshot: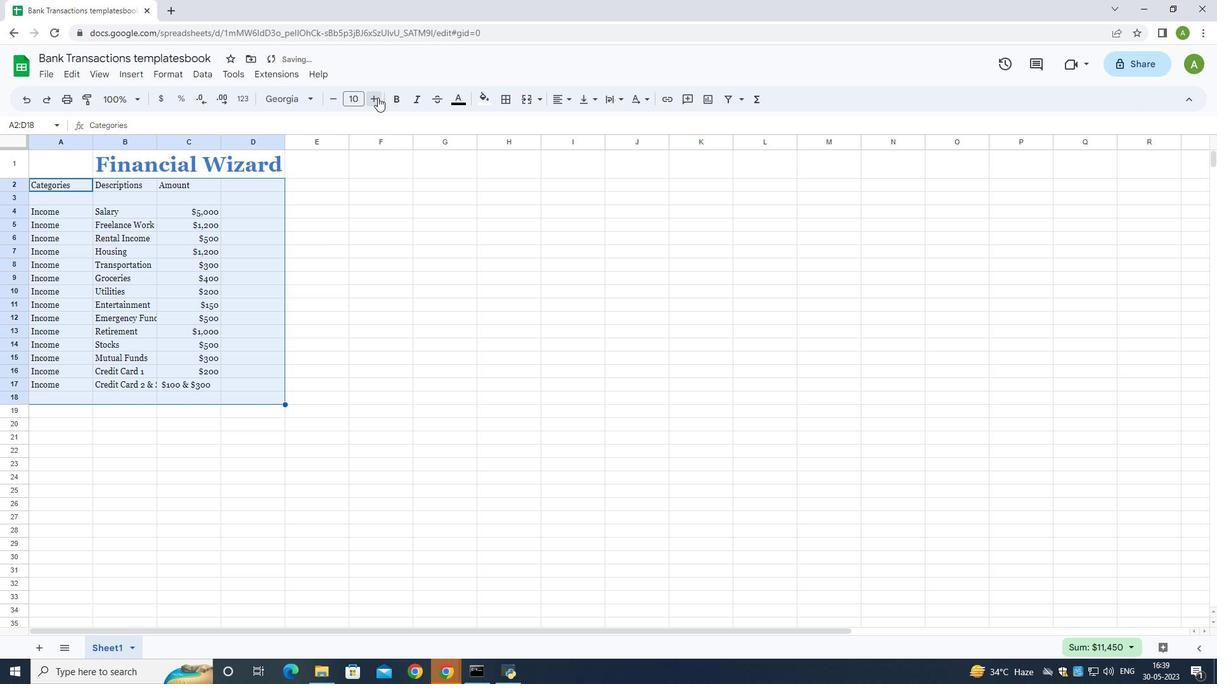 
Action: Mouse pressed left at (377, 97)
Screenshot: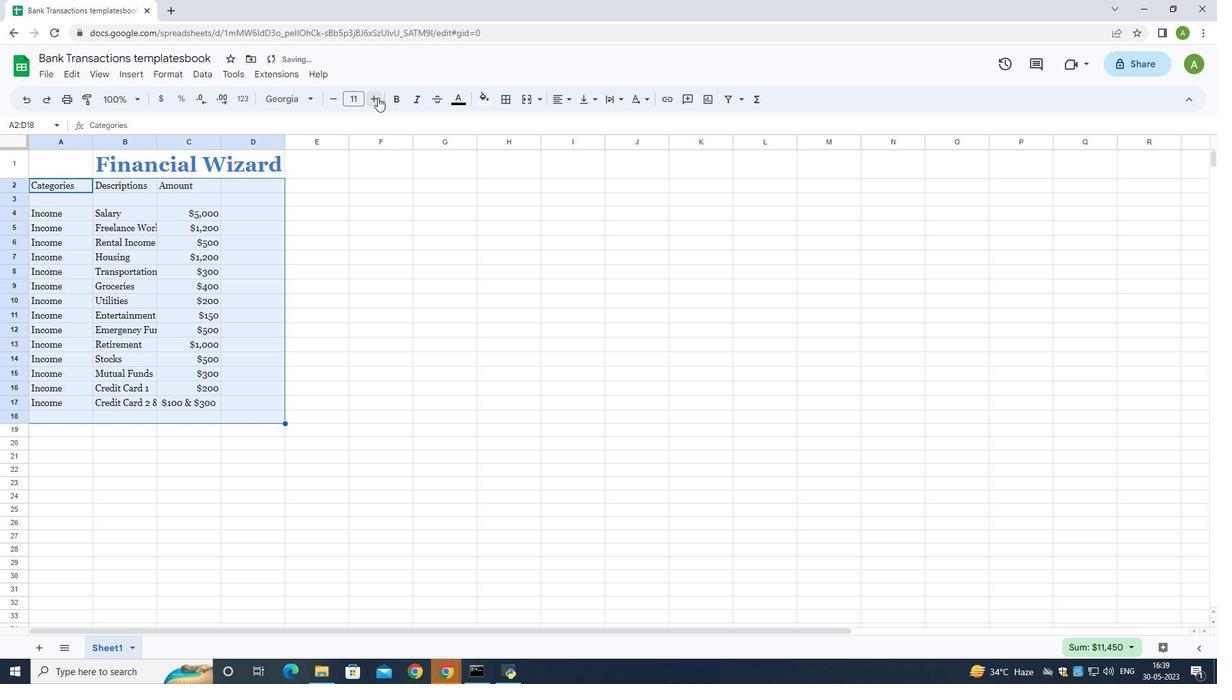 
Action: Mouse pressed left at (377, 97)
Screenshot: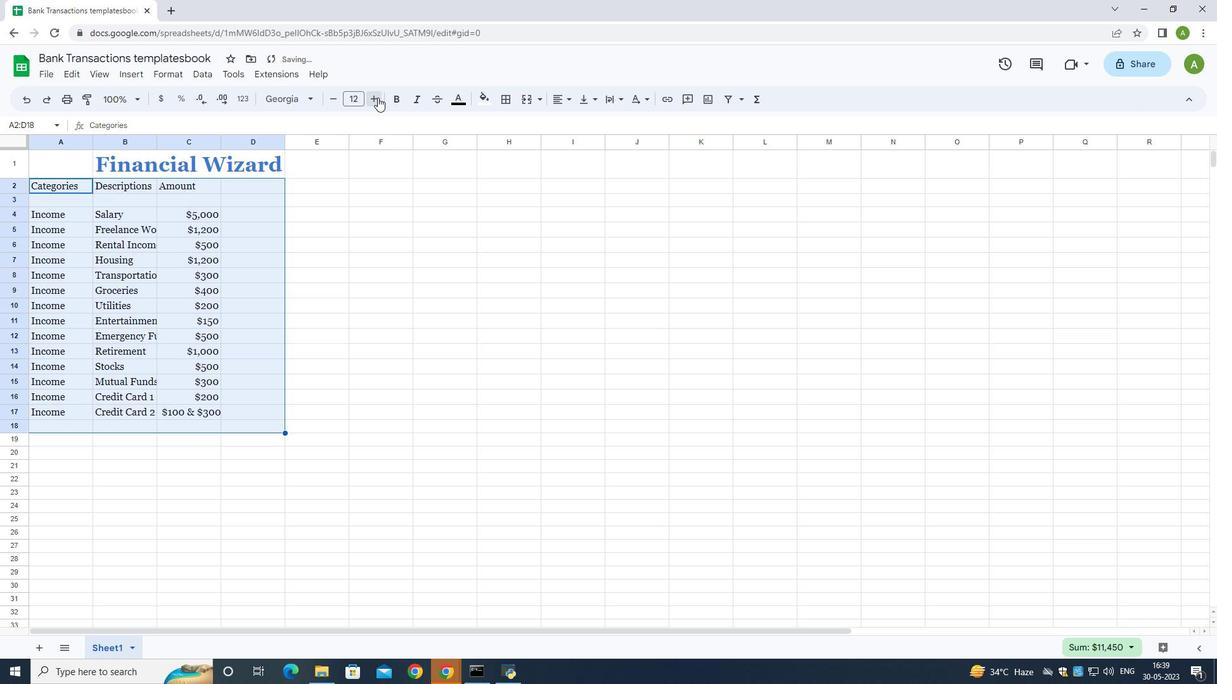 
Action: Mouse pressed left at (377, 97)
Screenshot: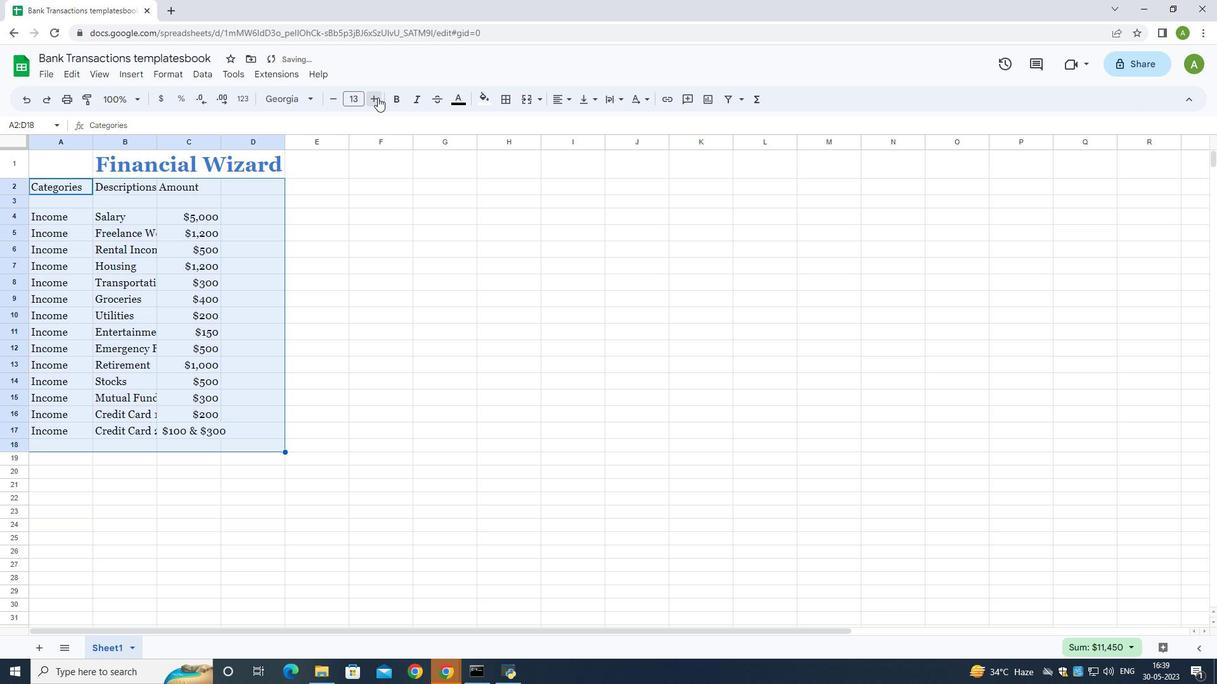 
Action: Mouse pressed left at (377, 97)
Screenshot: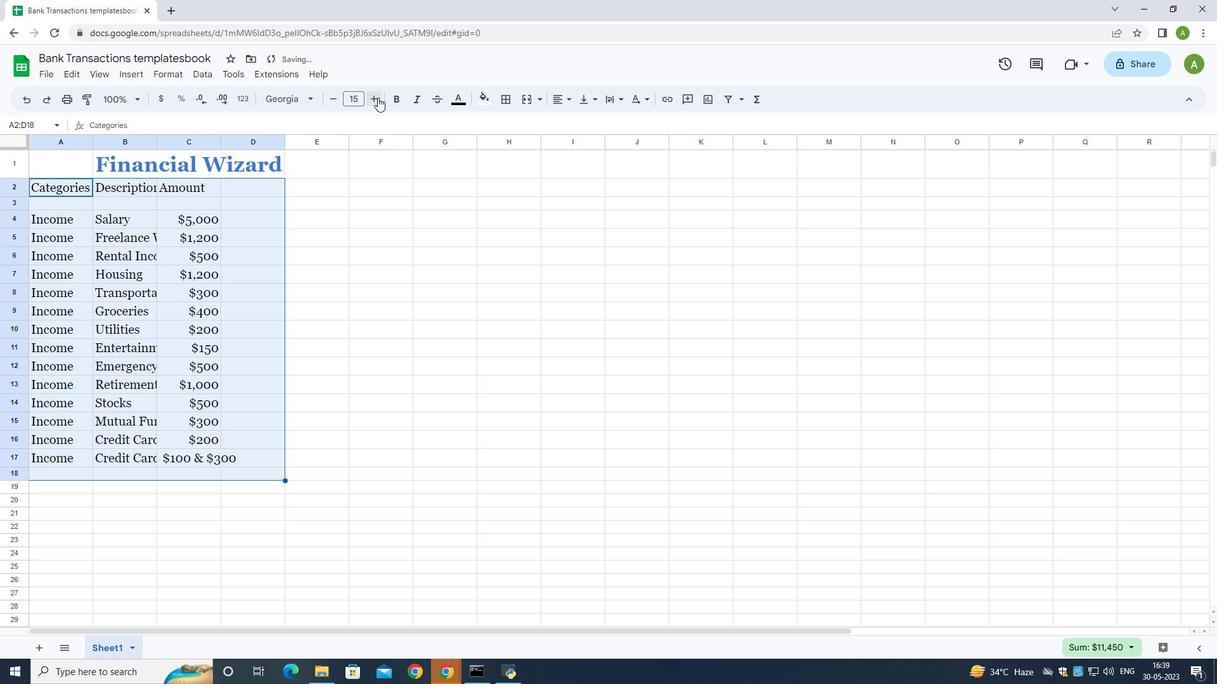 
Action: Mouse pressed left at (377, 97)
Screenshot: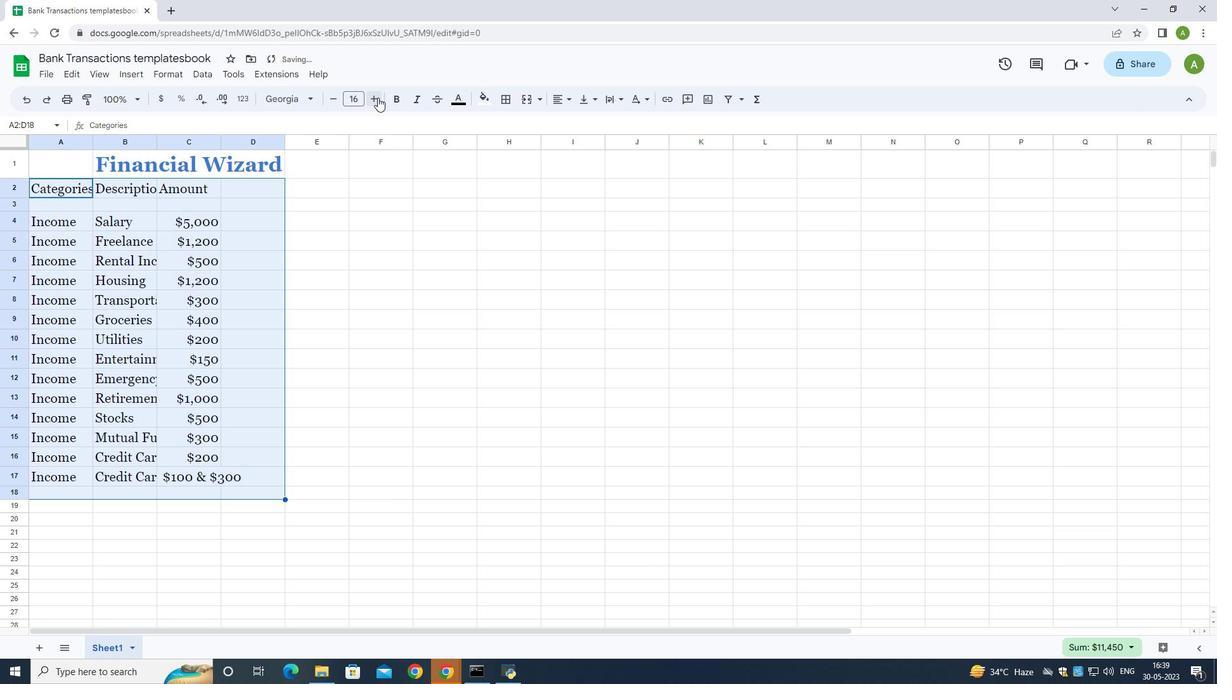 
Action: Mouse pressed left at (377, 97)
Screenshot: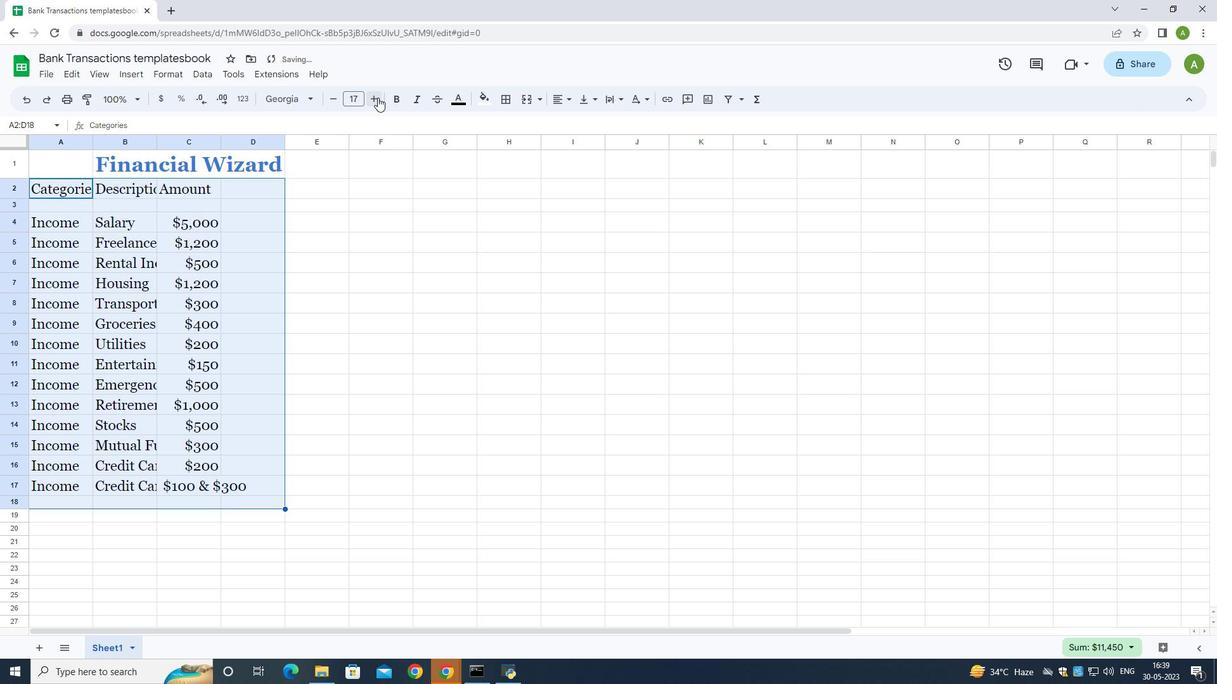 
Action: Mouse moved to (384, 244)
Screenshot: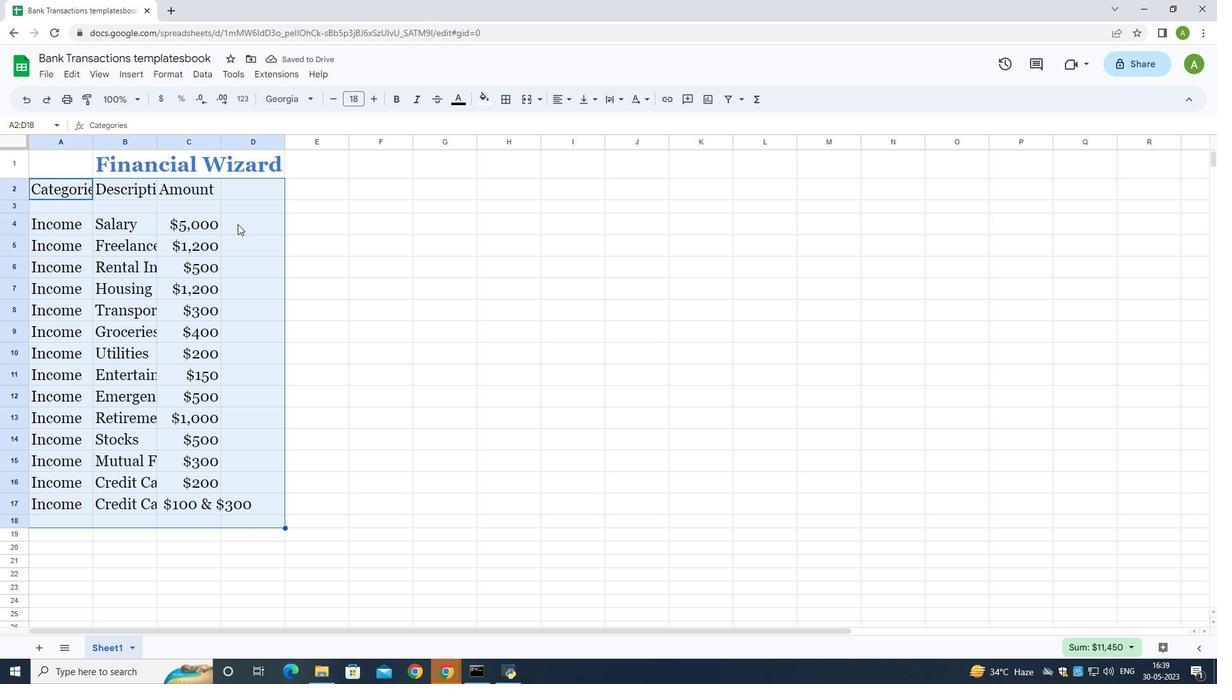 
Action: Mouse pressed left at (384, 244)
Screenshot: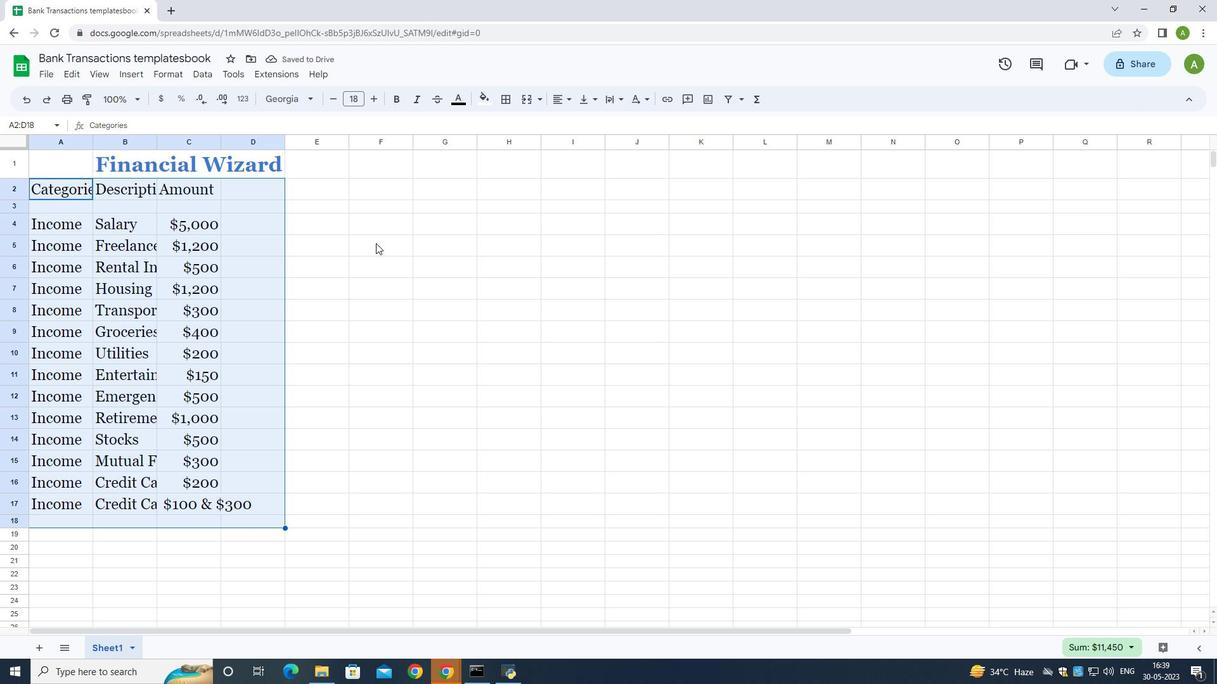 
Action: Mouse moved to (47, 147)
Screenshot: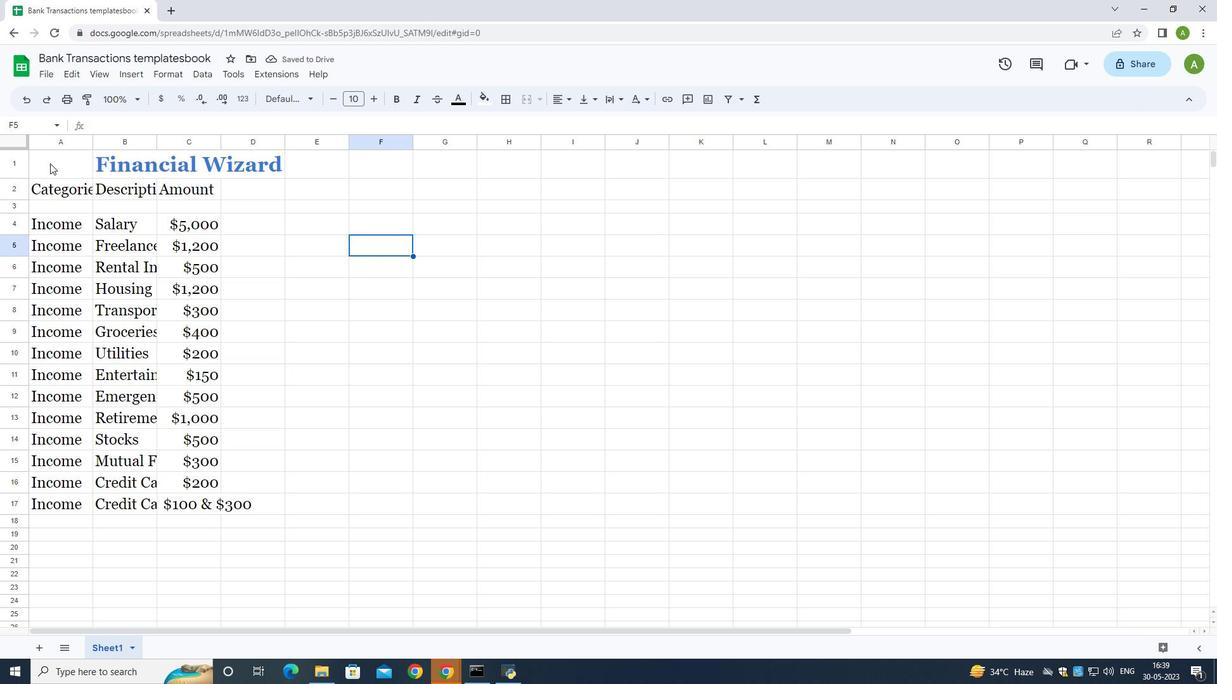 
Action: Mouse pressed left at (47, 147)
Screenshot: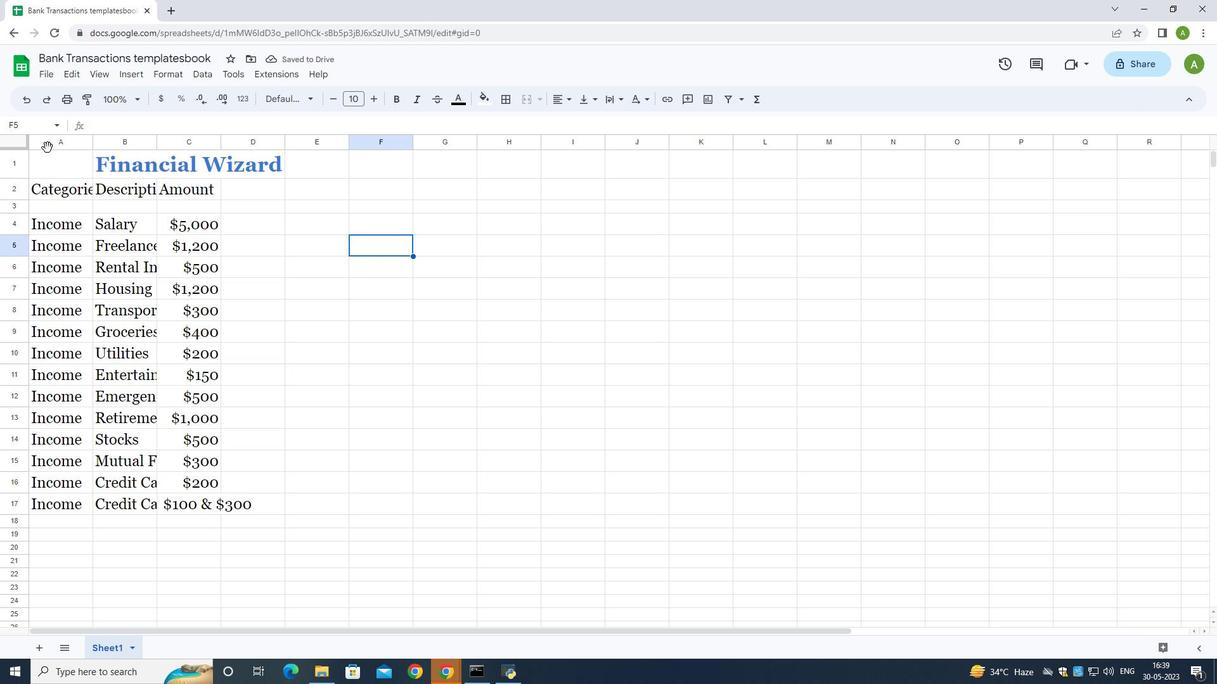 
Action: Mouse moved to (46, 159)
Screenshot: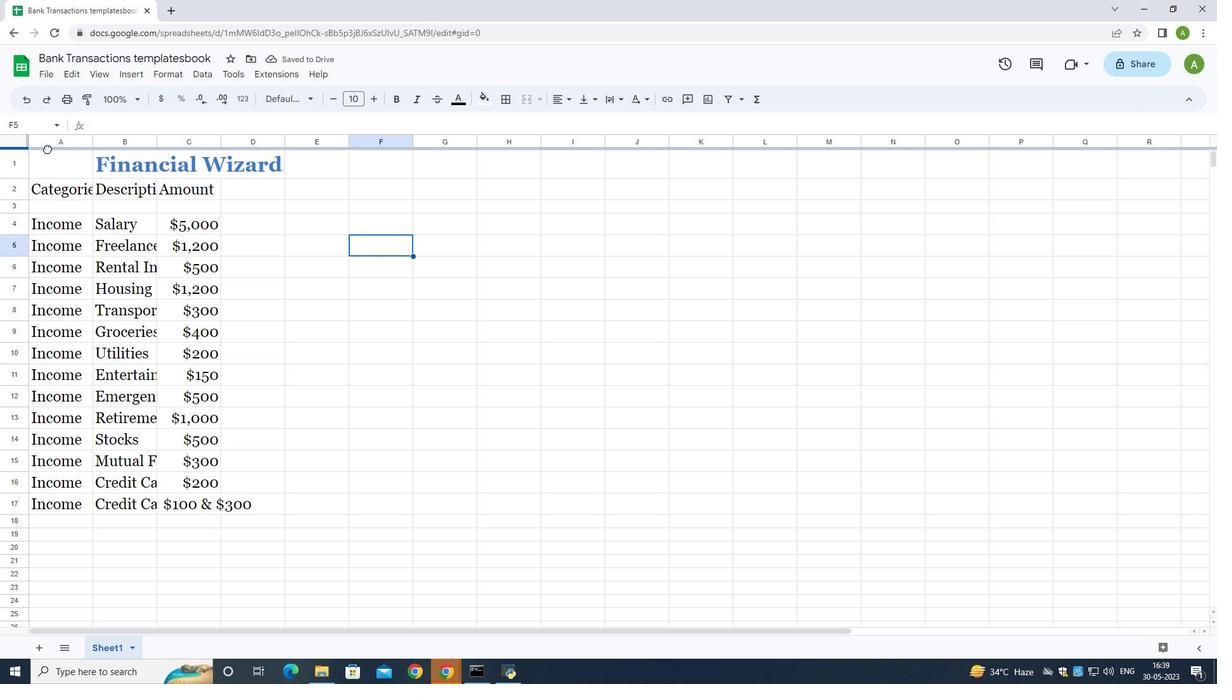 
Action: Mouse pressed left at (46, 159)
Screenshot: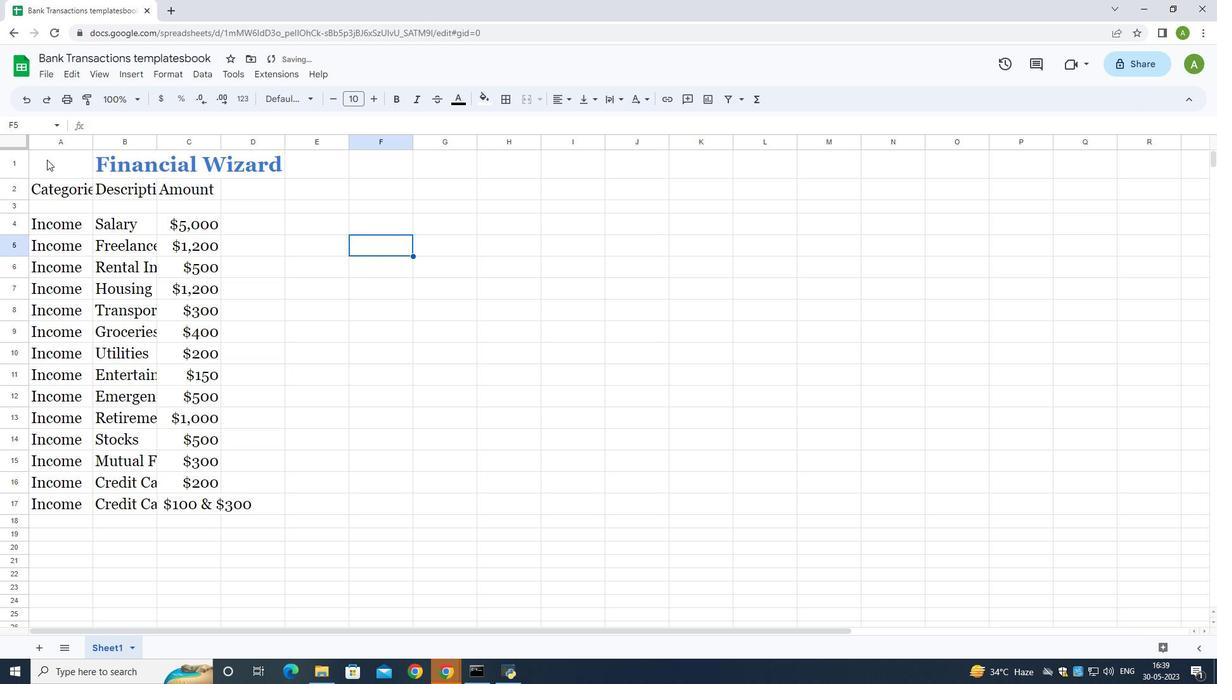 
Action: Mouse moved to (560, 100)
Screenshot: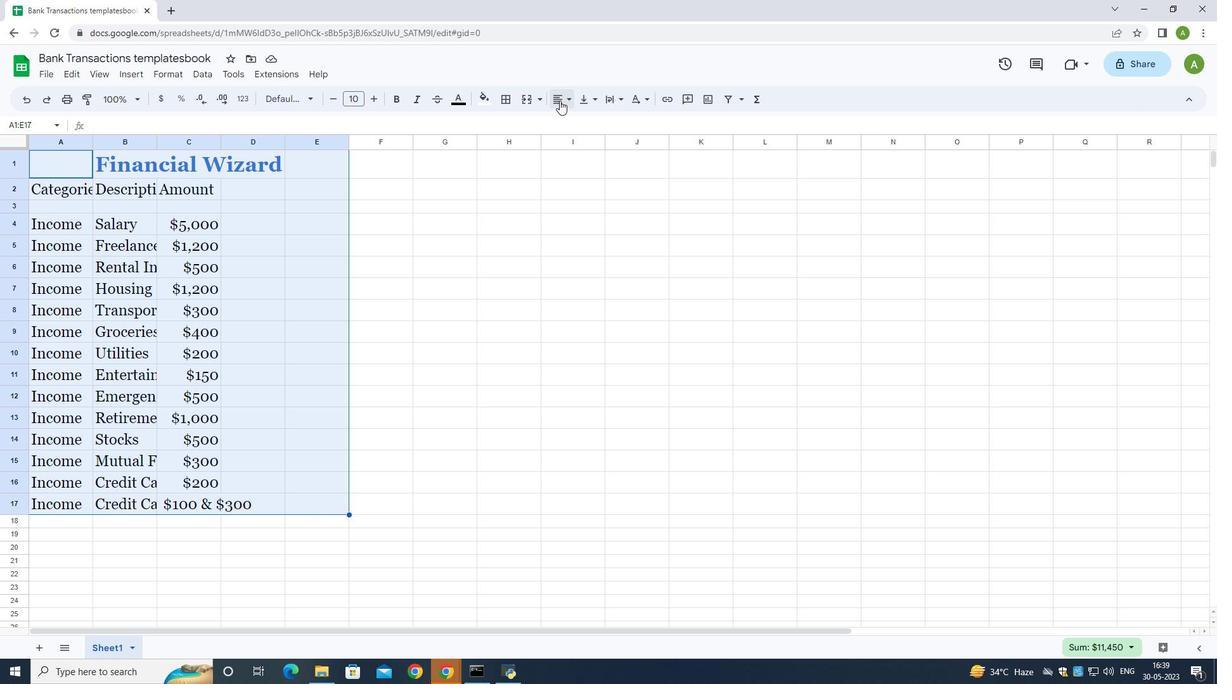 
Action: Mouse pressed left at (560, 100)
Screenshot: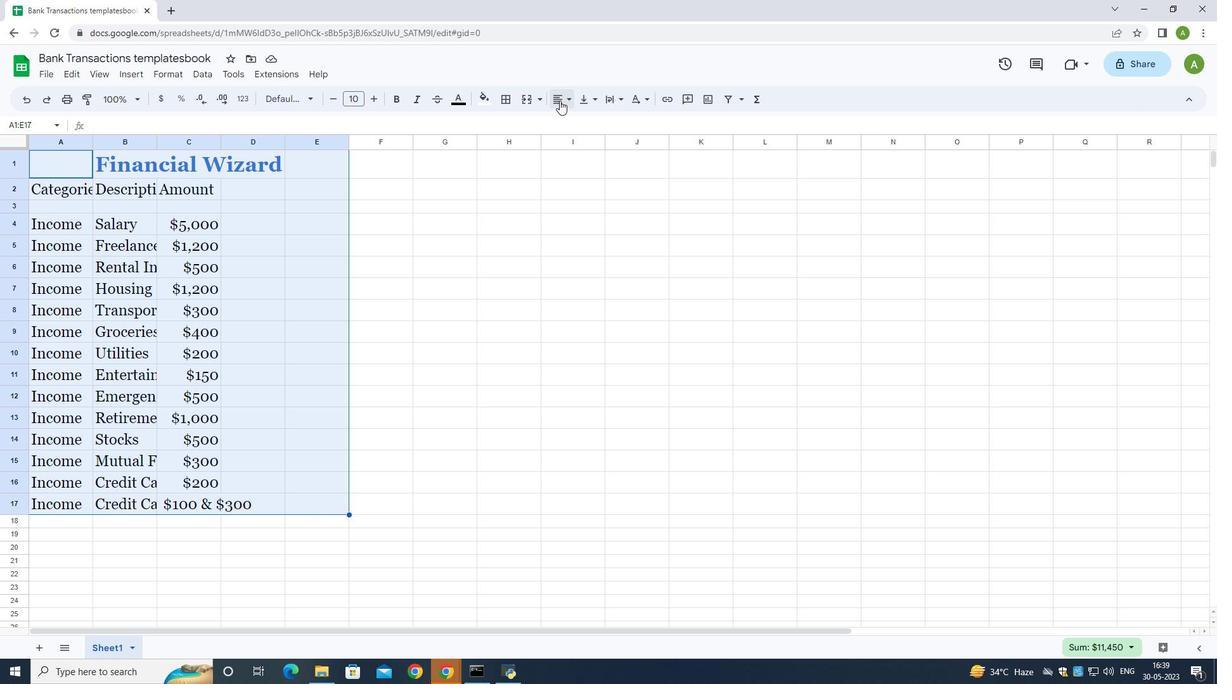 
Action: Mouse moved to (602, 122)
Screenshot: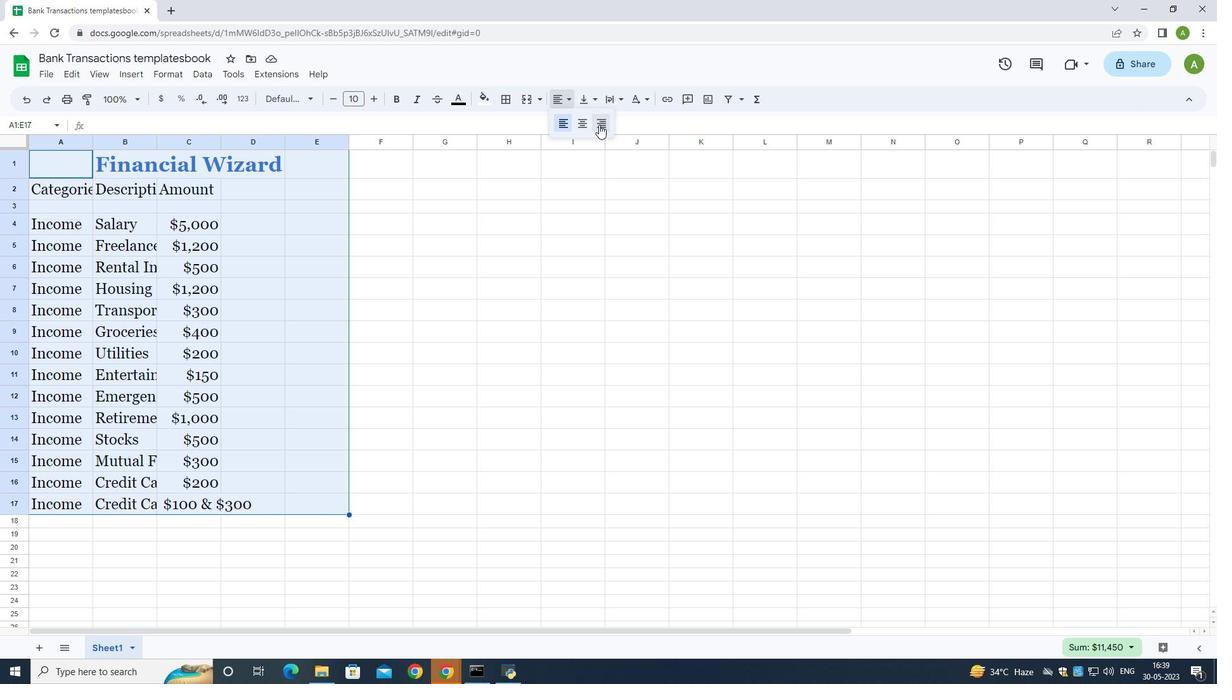 
Action: Mouse pressed left at (602, 122)
Screenshot: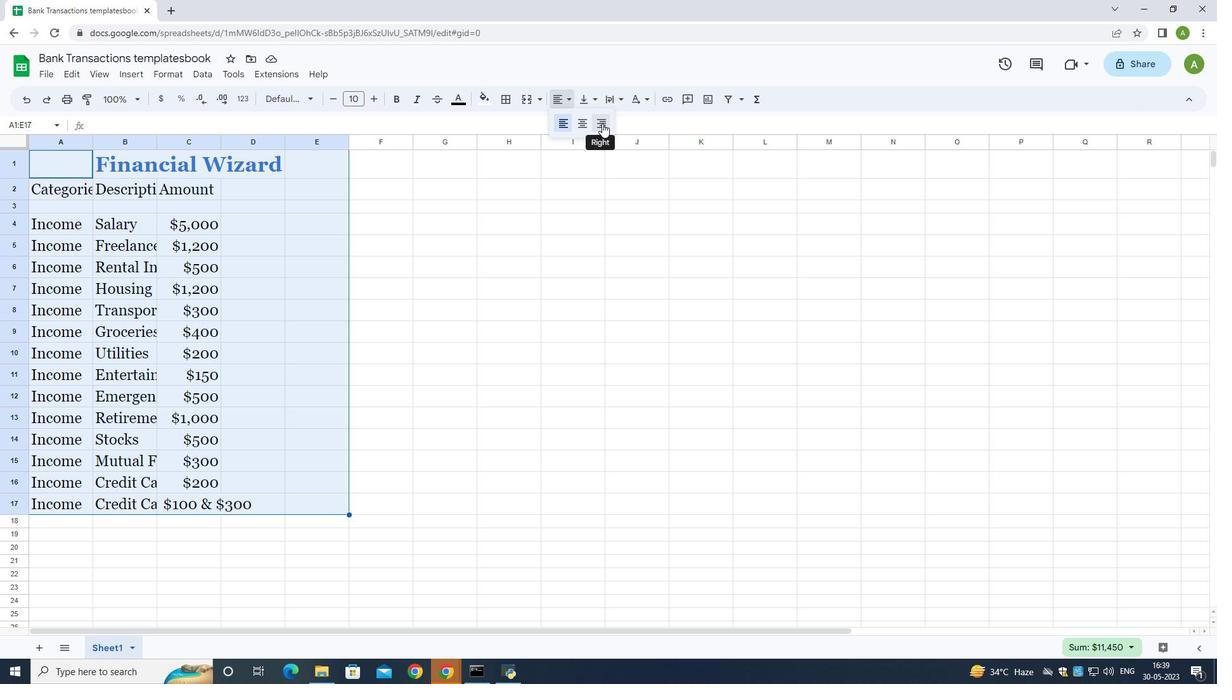 
Action: Mouse moved to (110, 646)
Screenshot: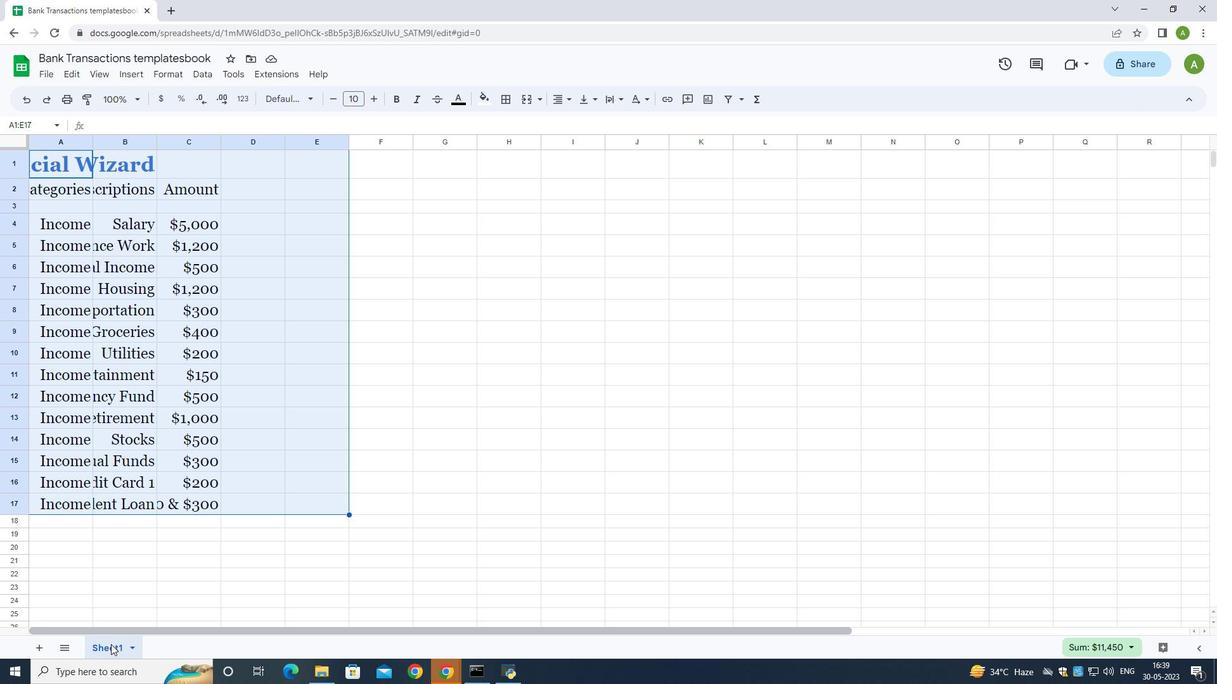 
Action: Mouse pressed left at (110, 646)
Screenshot: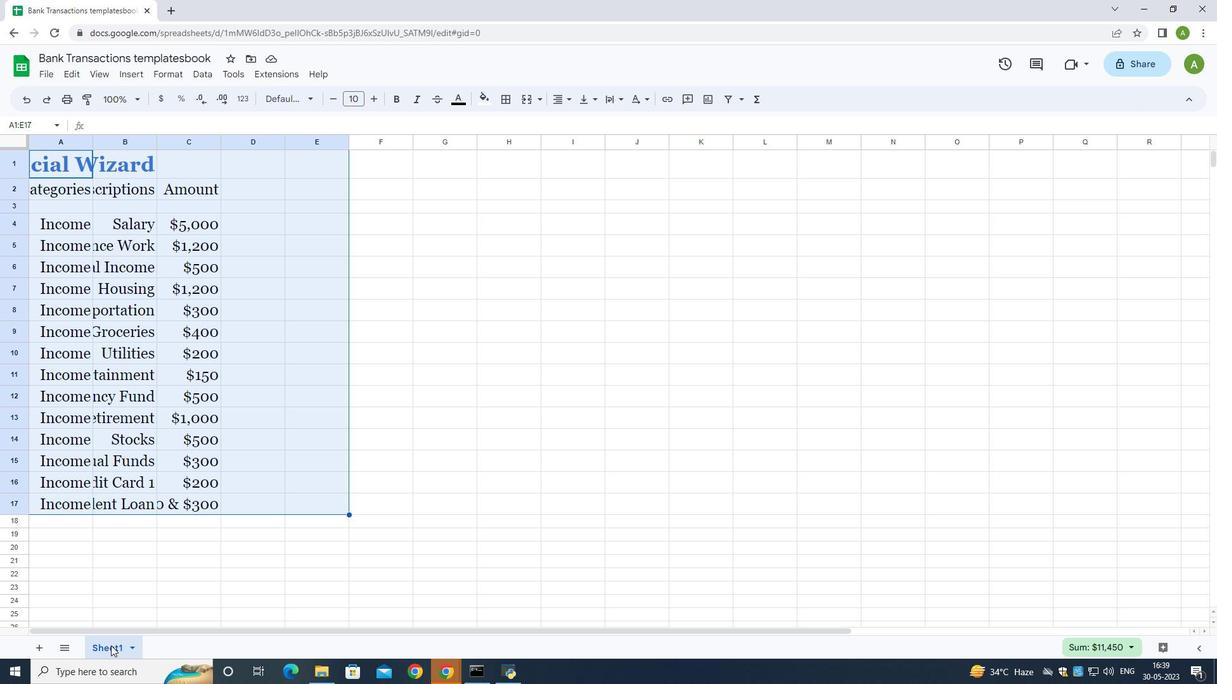 
Action: Mouse moved to (111, 644)
Screenshot: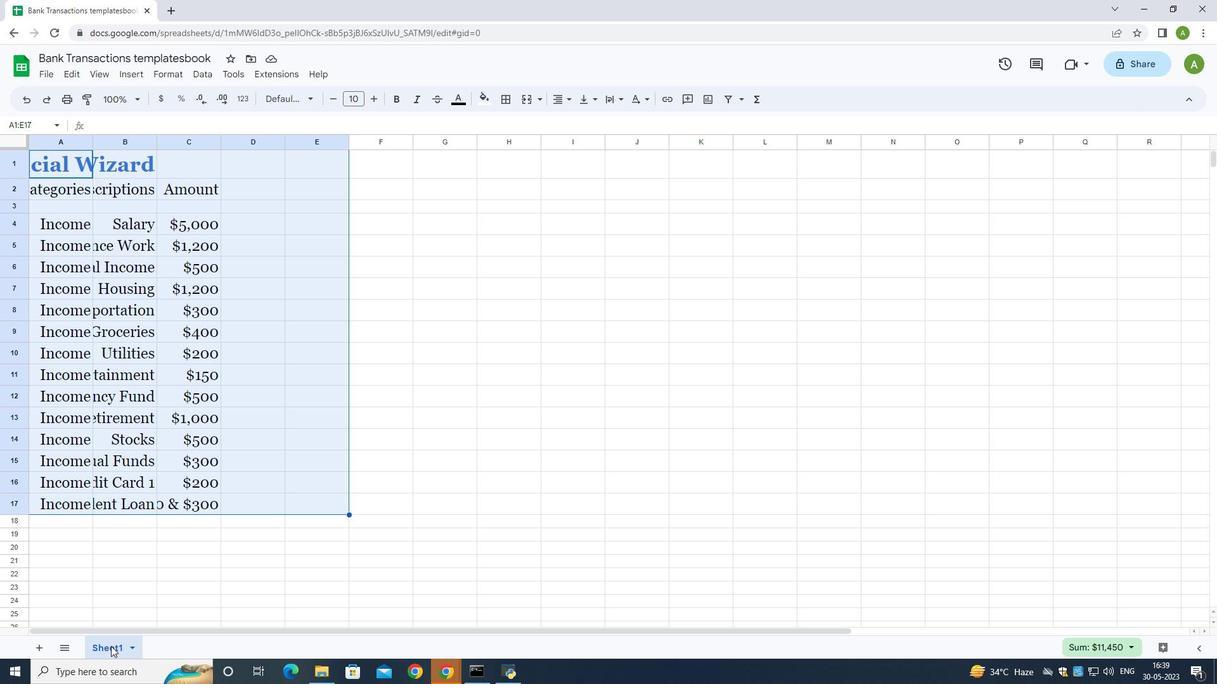 
Action: Mouse pressed left at (111, 644)
Screenshot: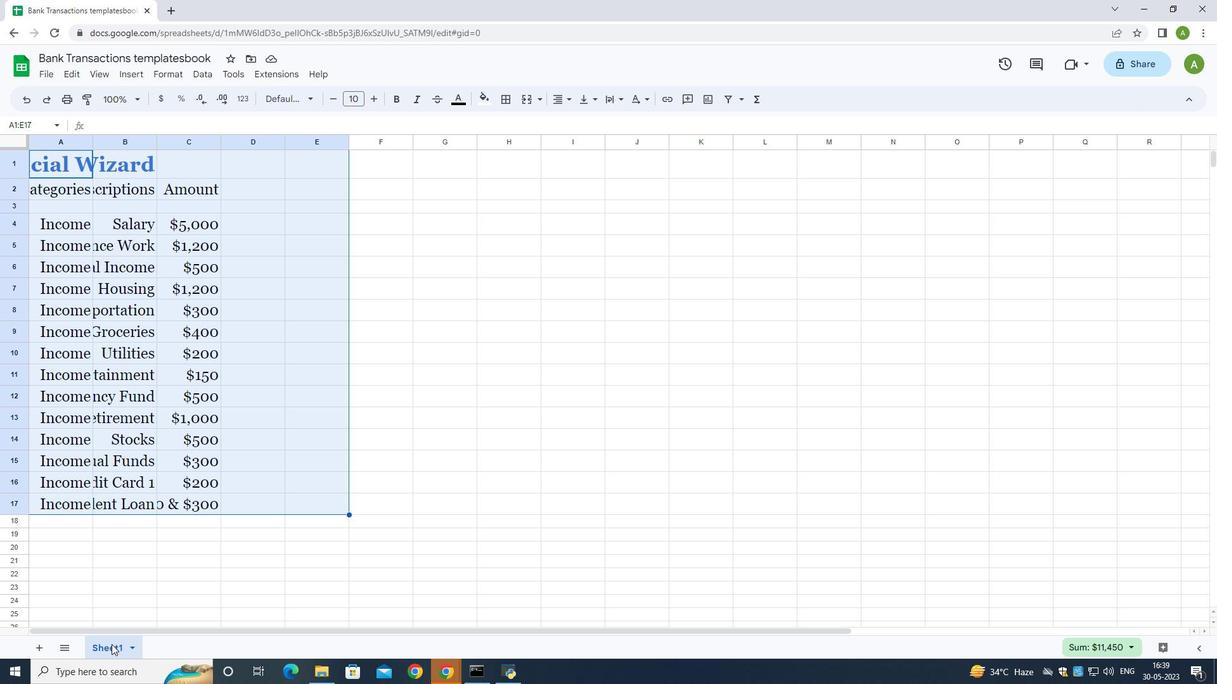 
Action: Mouse pressed left at (111, 644)
Screenshot: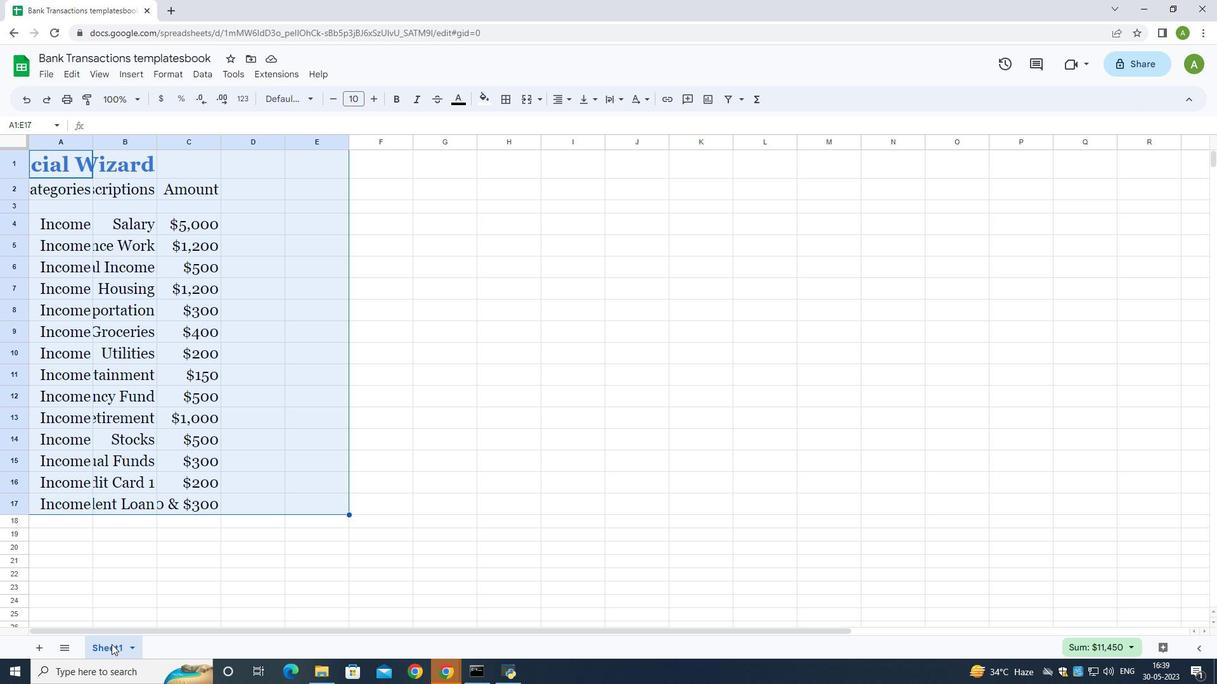 
Action: Mouse pressed left at (111, 644)
Screenshot: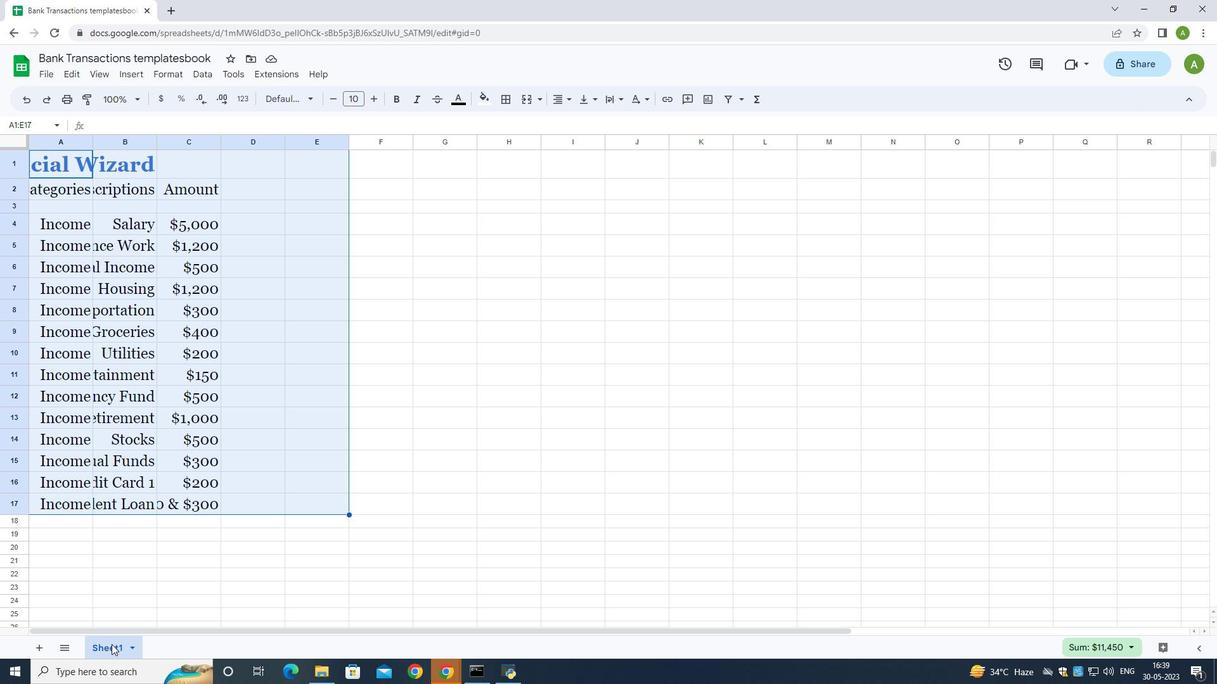 
Action: Key pressed <Key.backspace><Key.shift>Bank
Screenshot: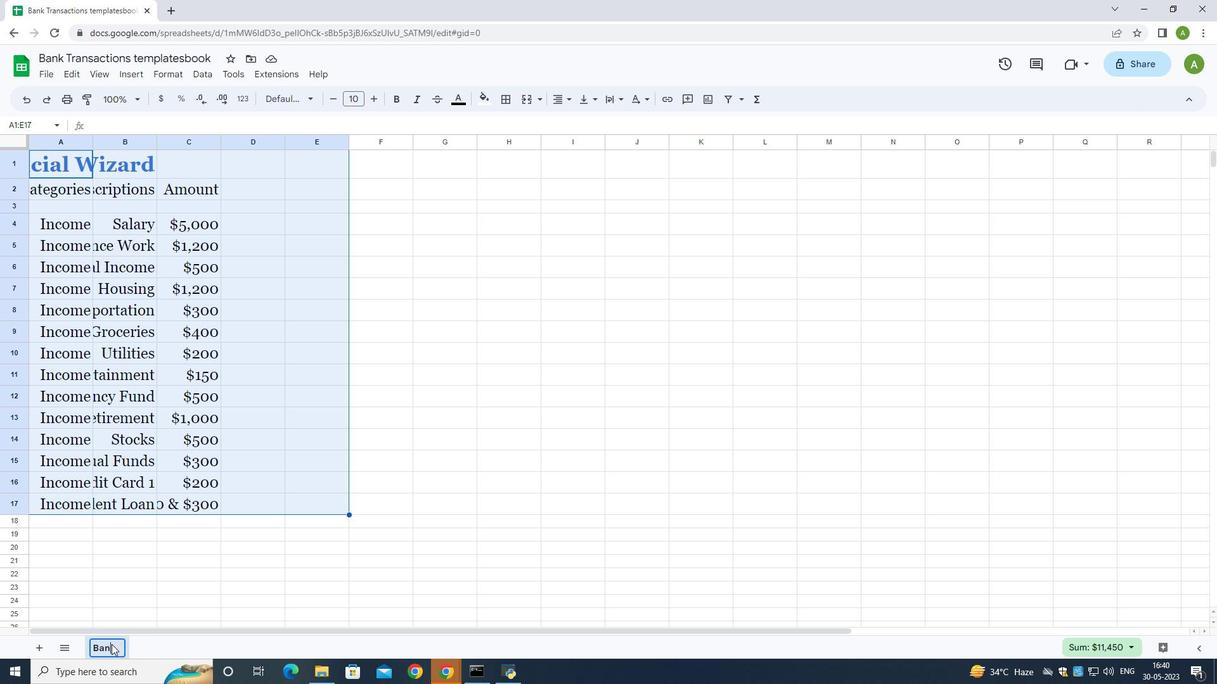 
Action: Mouse moved to (90, 630)
Screenshot: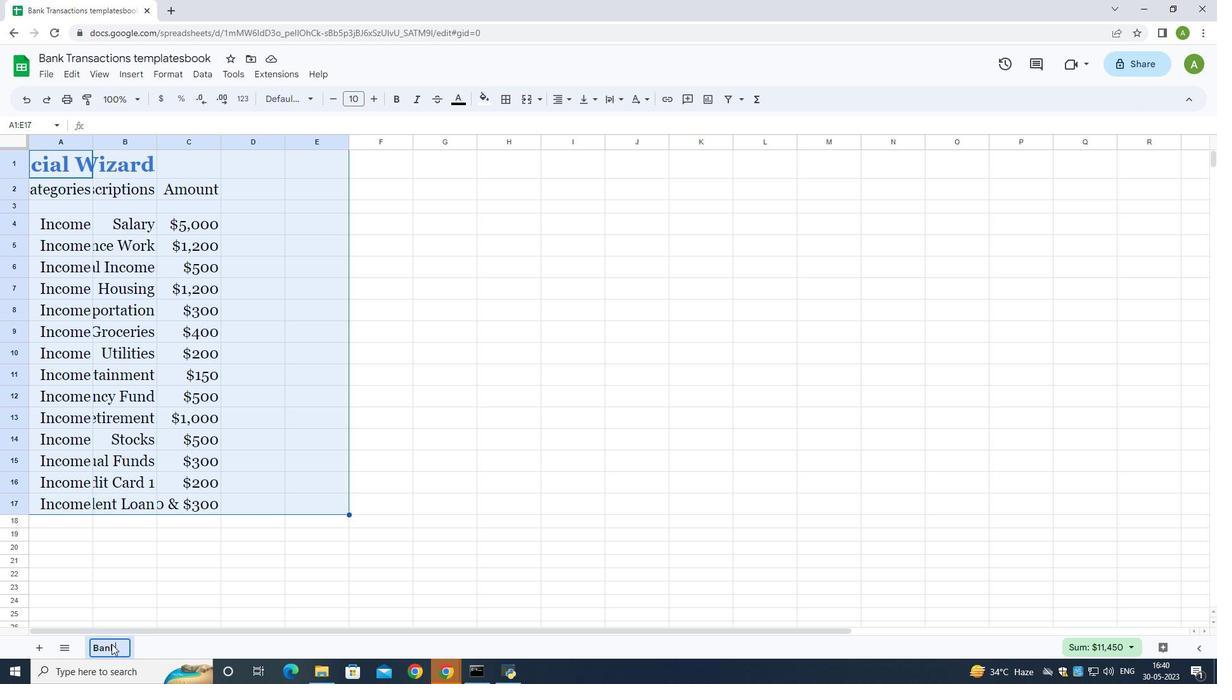 
Action: Key pressed <Key.space><Key.shift>Transactions<Key.space>templatesbook
Screenshot: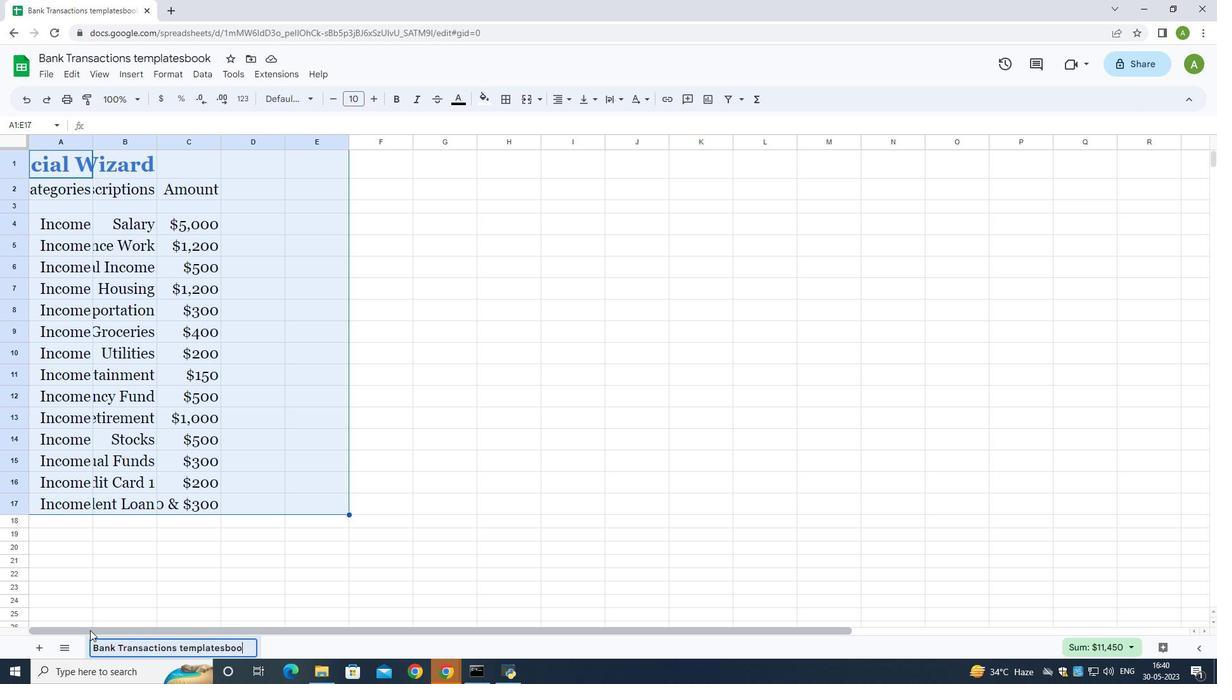 
Action: Mouse moved to (70, 427)
Screenshot: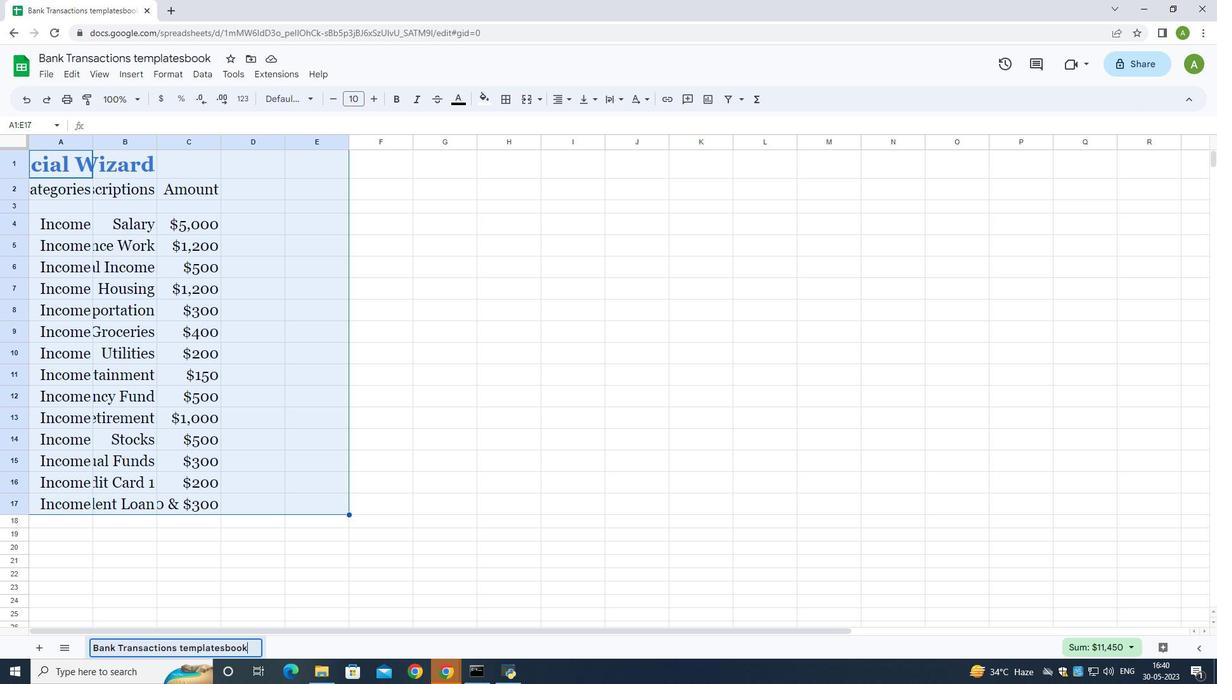 
Action: Key pressed <Key.enter>ctrl+S
Screenshot: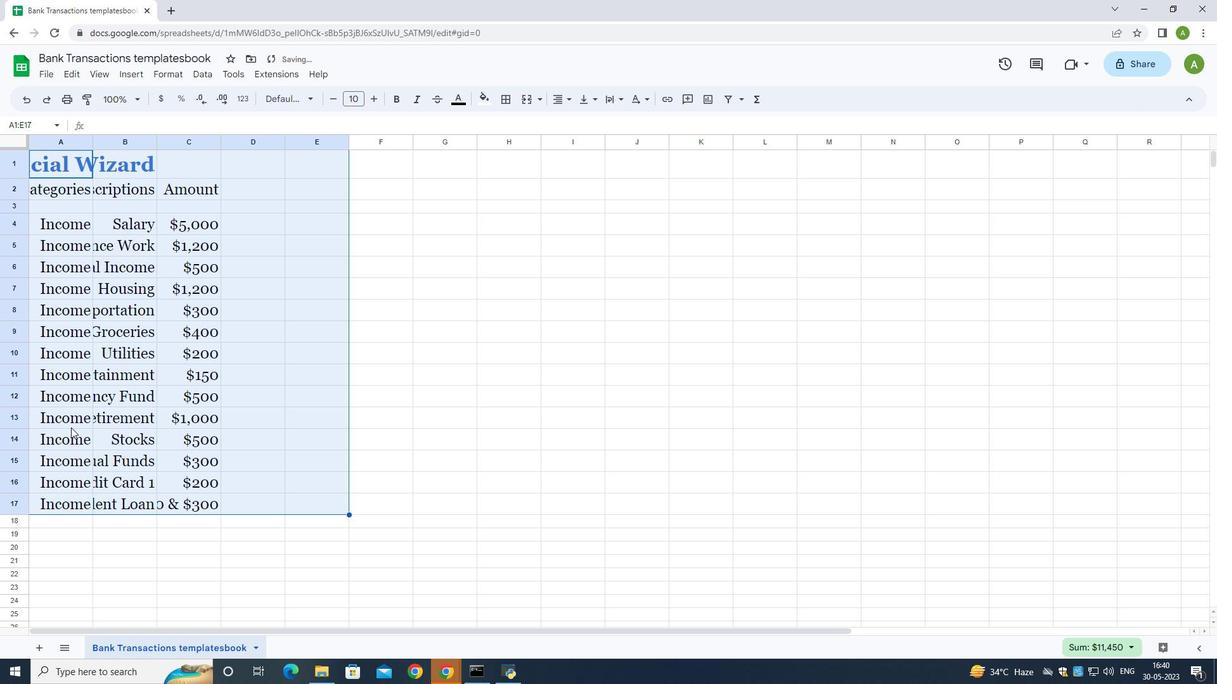
Action: Mouse moved to (453, 509)
Screenshot: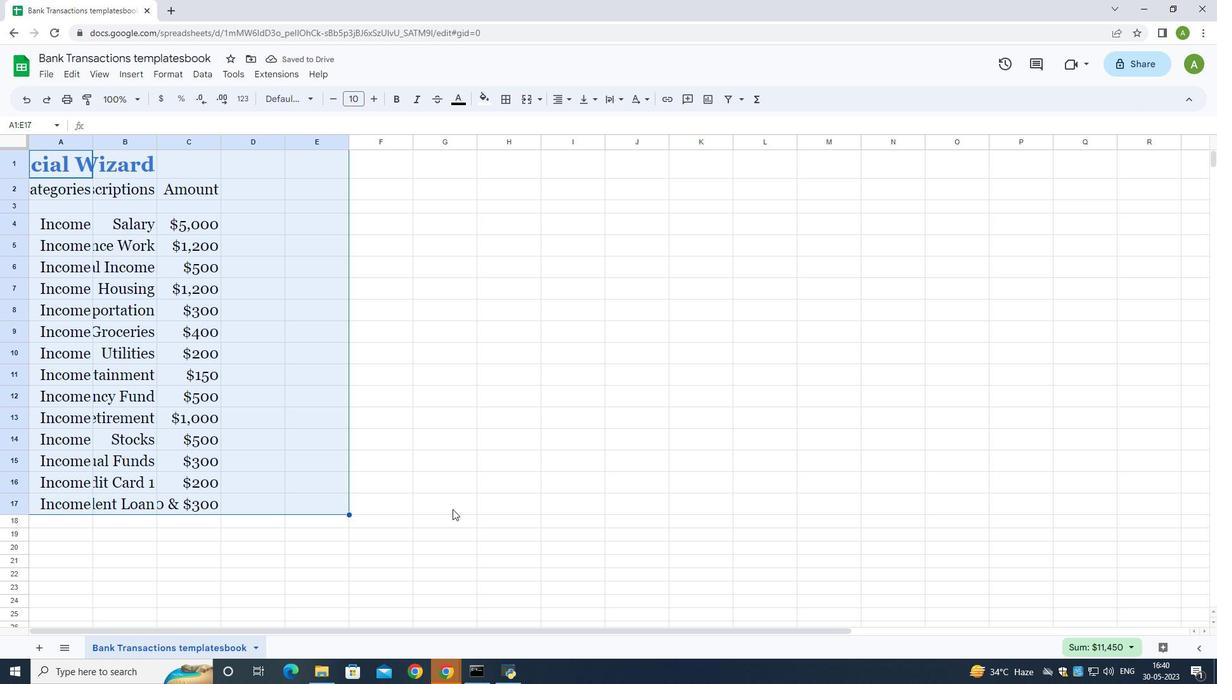 
